Task: Find connections with filter location Arari with filter topic #culturewith filter profile language French with filter current company Cornerstone OnDemand with filter school Arena Animation with filter industry Musicians with filter service category Event Photography with filter keywords title Copywriter
Action: Mouse moved to (481, 94)
Screenshot: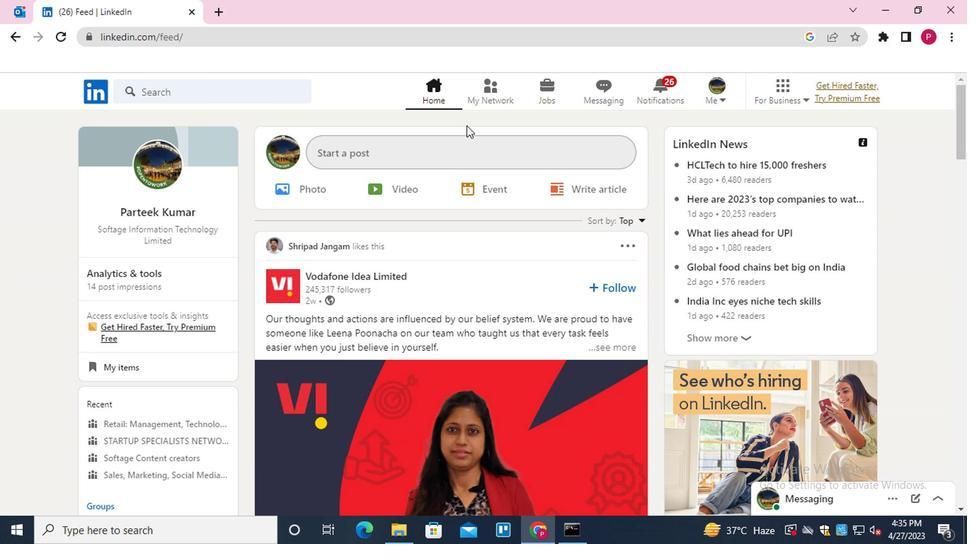 
Action: Mouse pressed left at (481, 94)
Screenshot: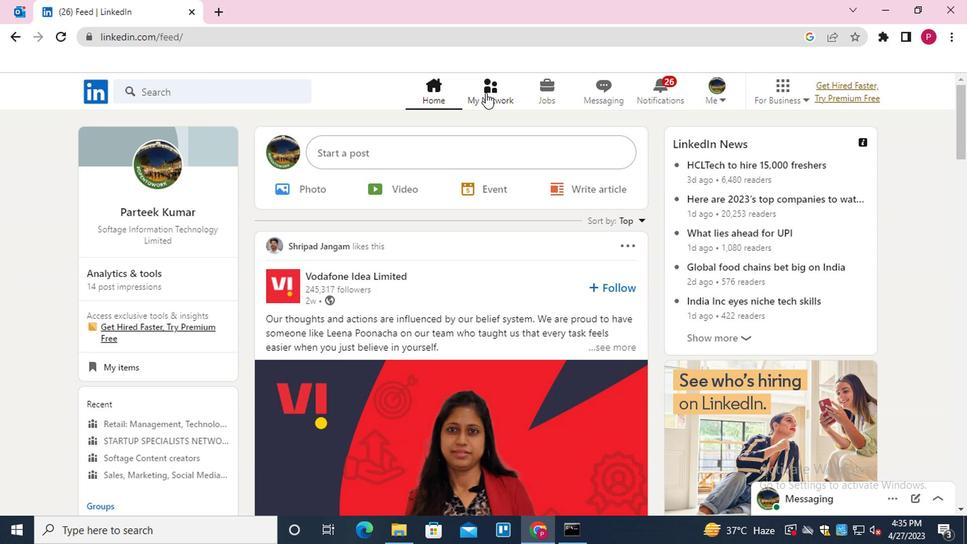
Action: Mouse moved to (207, 165)
Screenshot: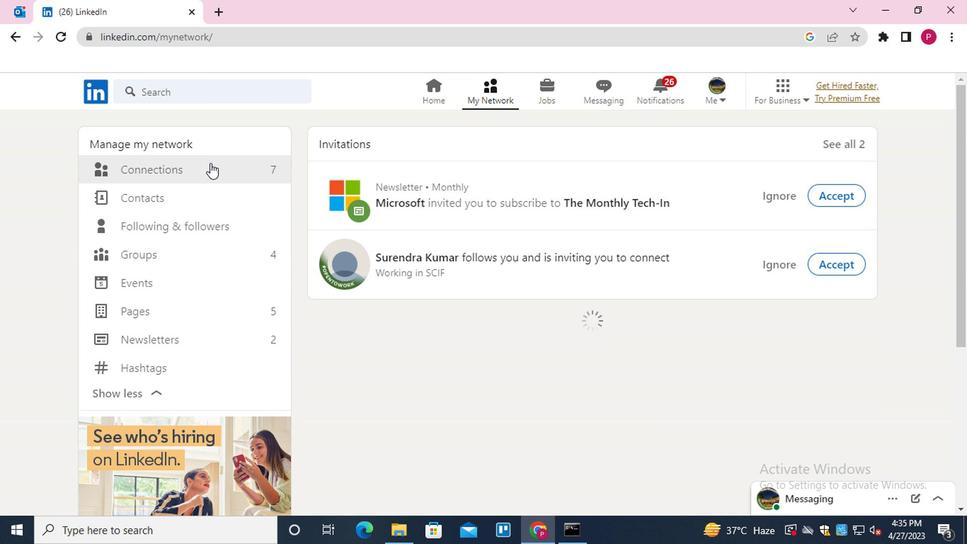 
Action: Mouse pressed left at (207, 165)
Screenshot: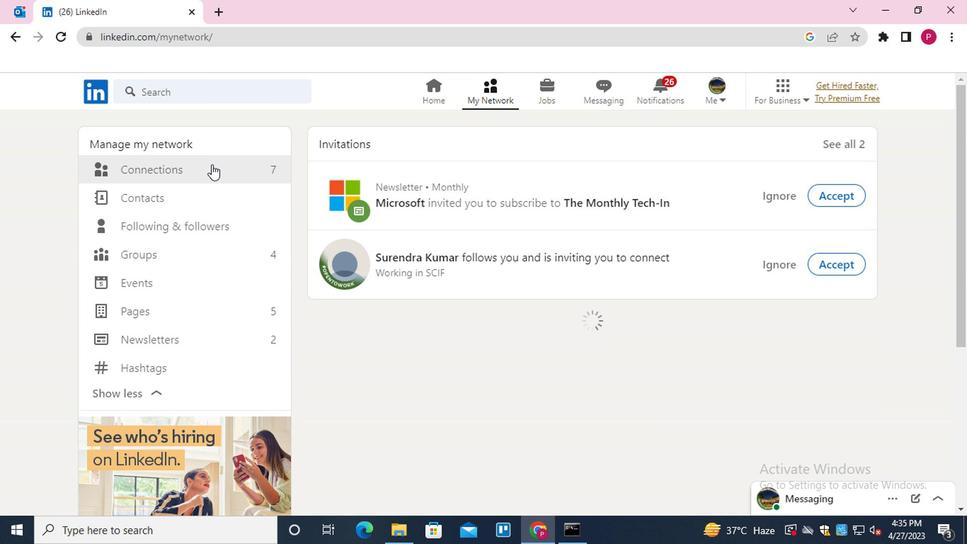 
Action: Mouse moved to (569, 177)
Screenshot: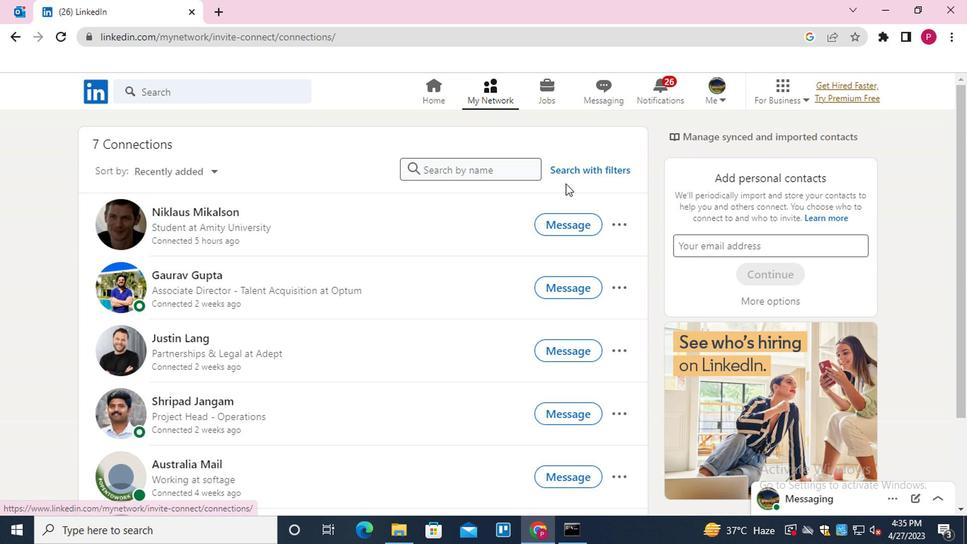 
Action: Mouse pressed left at (569, 177)
Screenshot: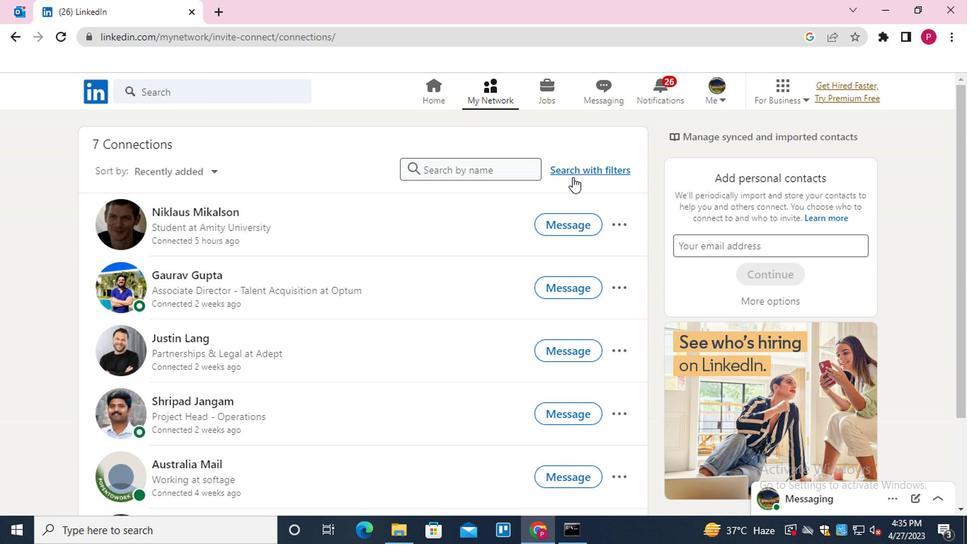 
Action: Mouse moved to (518, 134)
Screenshot: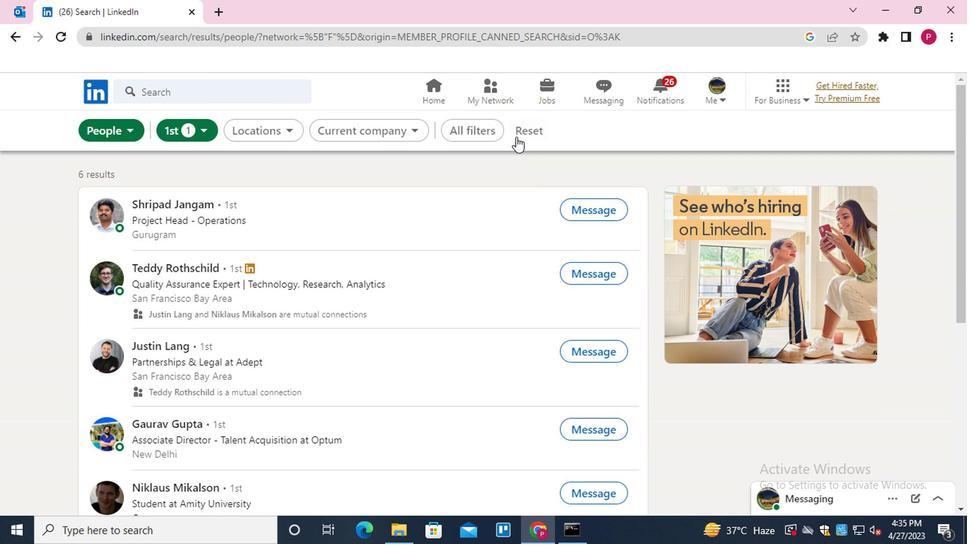 
Action: Mouse pressed left at (518, 134)
Screenshot: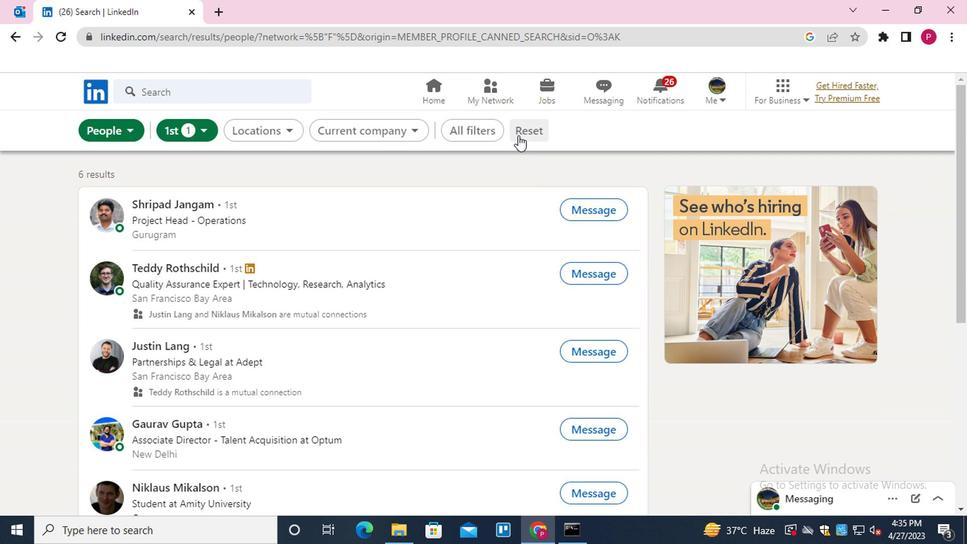 
Action: Mouse moved to (514, 137)
Screenshot: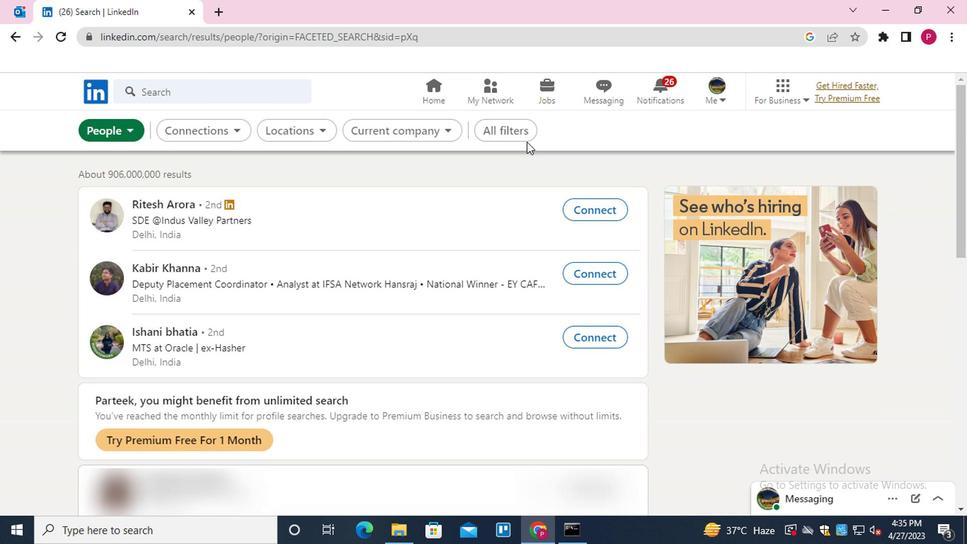 
Action: Mouse pressed left at (514, 137)
Screenshot: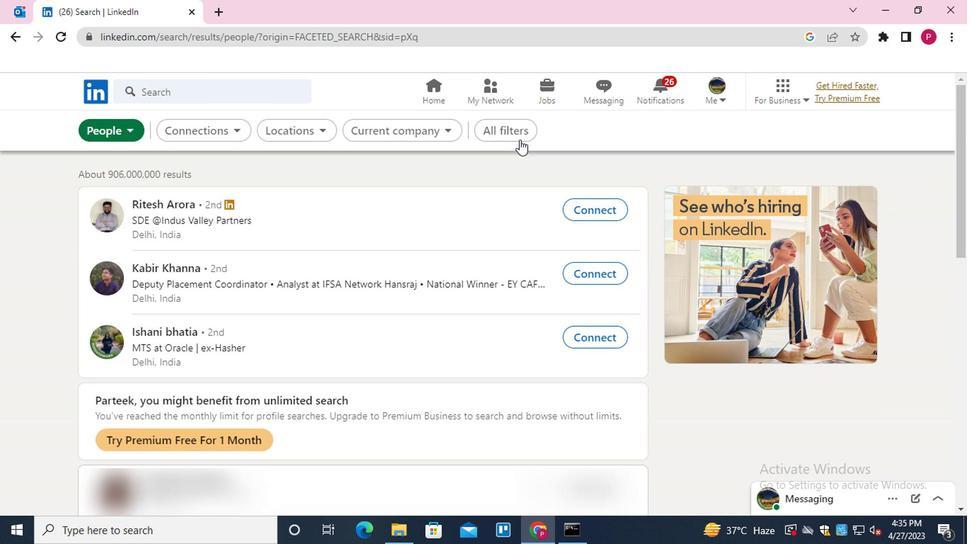 
Action: Mouse moved to (799, 296)
Screenshot: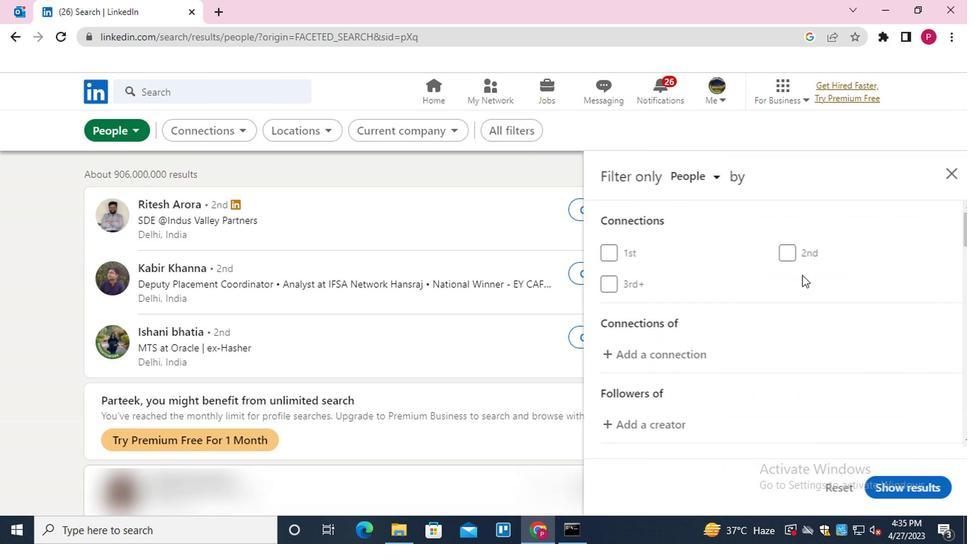 
Action: Mouse scrolled (799, 295) with delta (0, -1)
Screenshot: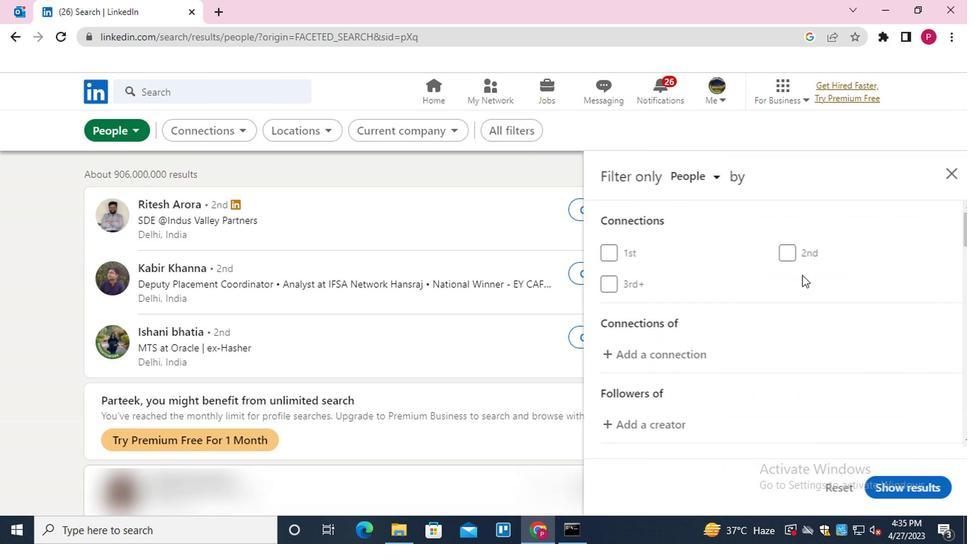 
Action: Mouse moved to (799, 296)
Screenshot: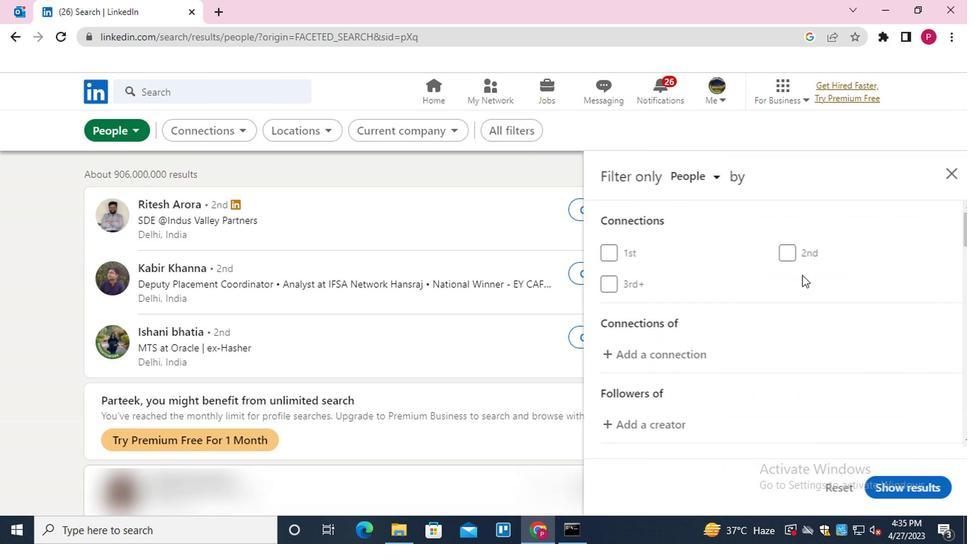 
Action: Mouse scrolled (799, 296) with delta (0, 0)
Screenshot: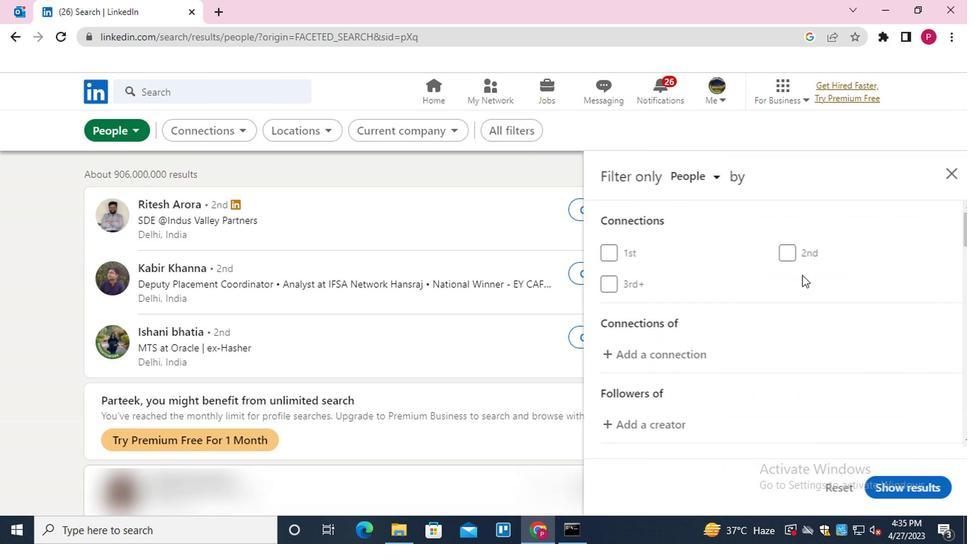 
Action: Mouse moved to (799, 297)
Screenshot: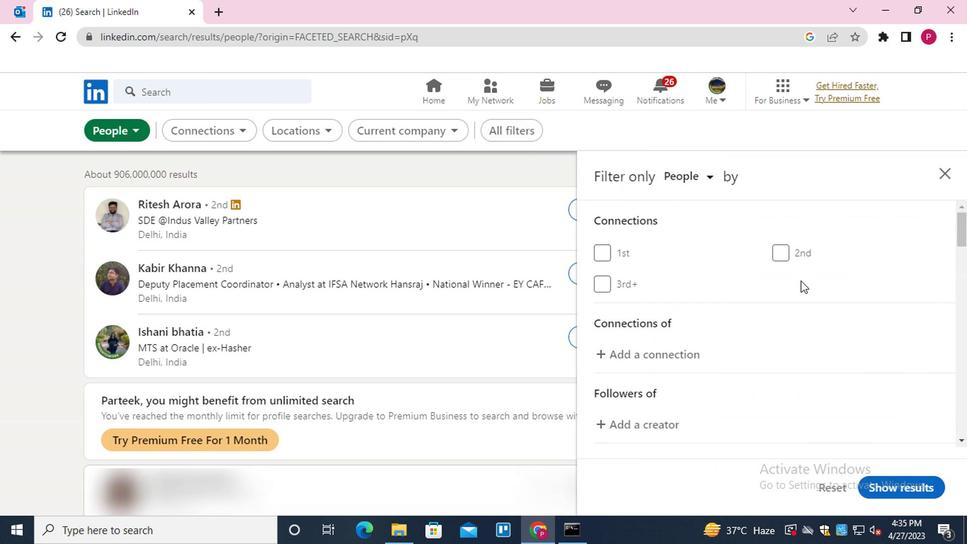 
Action: Mouse scrolled (799, 296) with delta (0, 0)
Screenshot: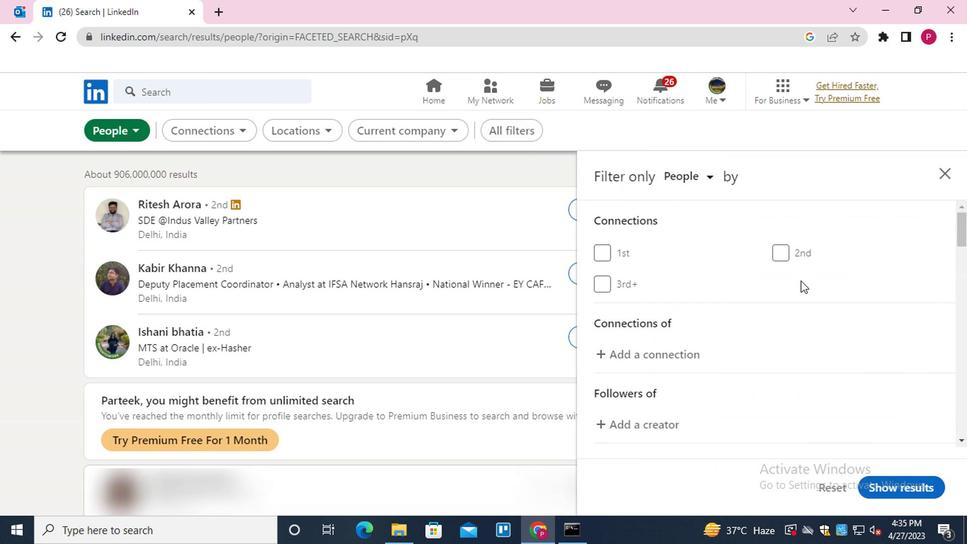 
Action: Mouse moved to (837, 335)
Screenshot: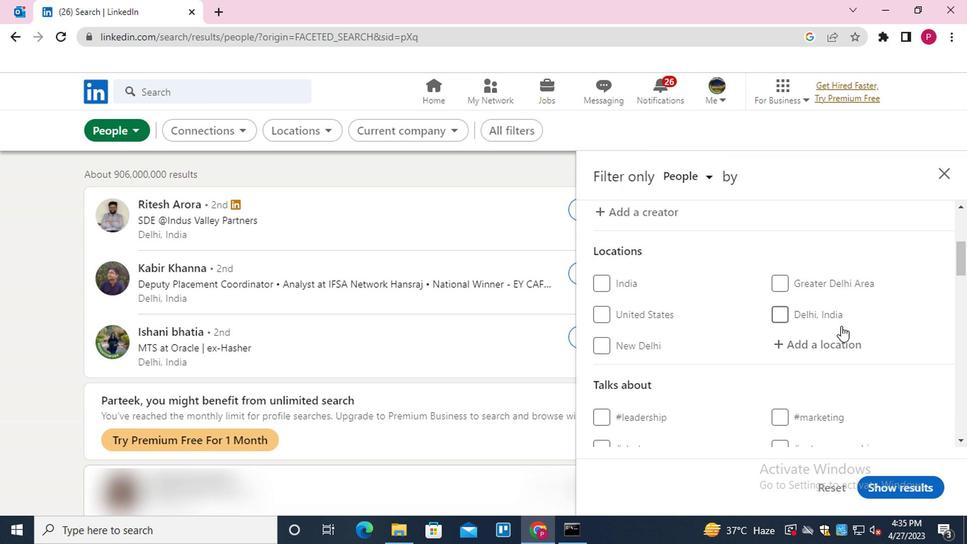 
Action: Mouse pressed left at (837, 335)
Screenshot: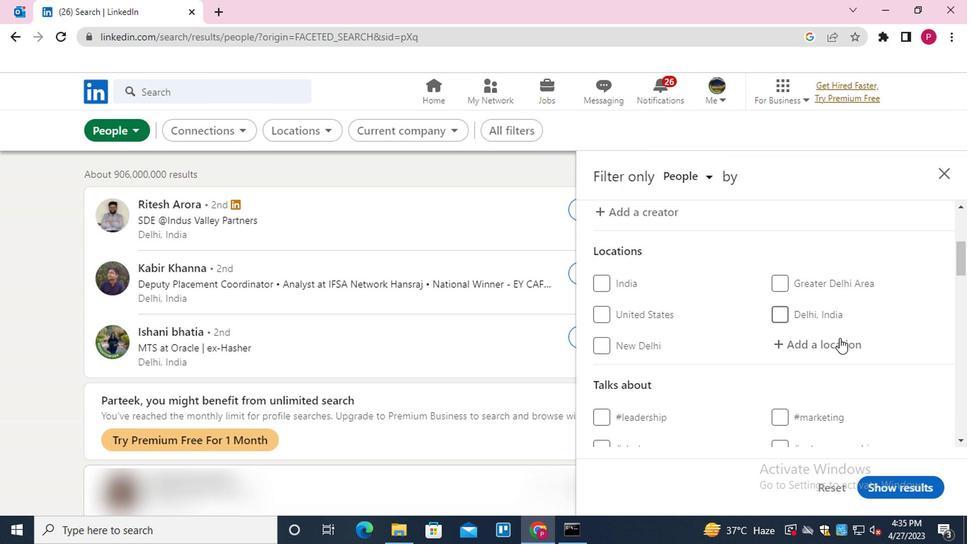
Action: Key pressed <Key.shift>ARARI<Key.down><Key.enter>
Screenshot: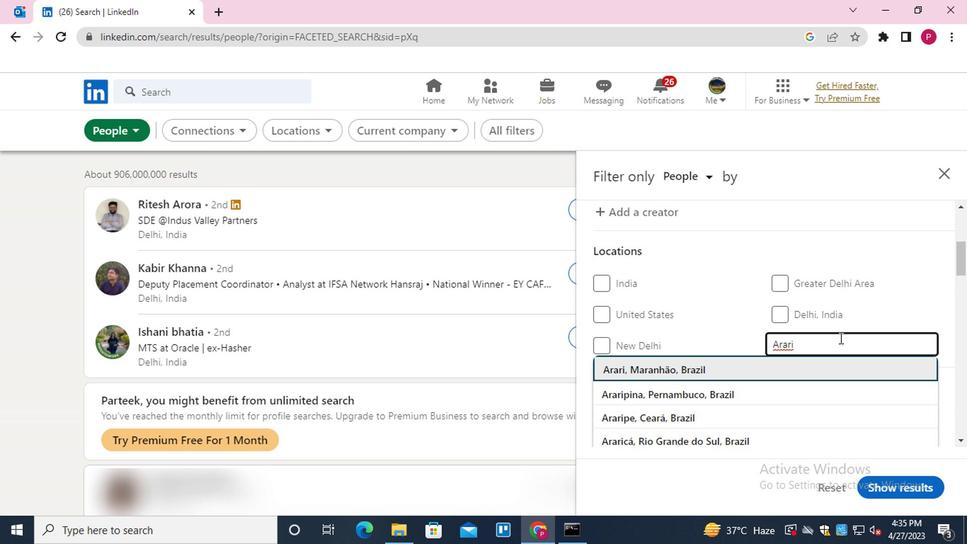 
Action: Mouse moved to (800, 346)
Screenshot: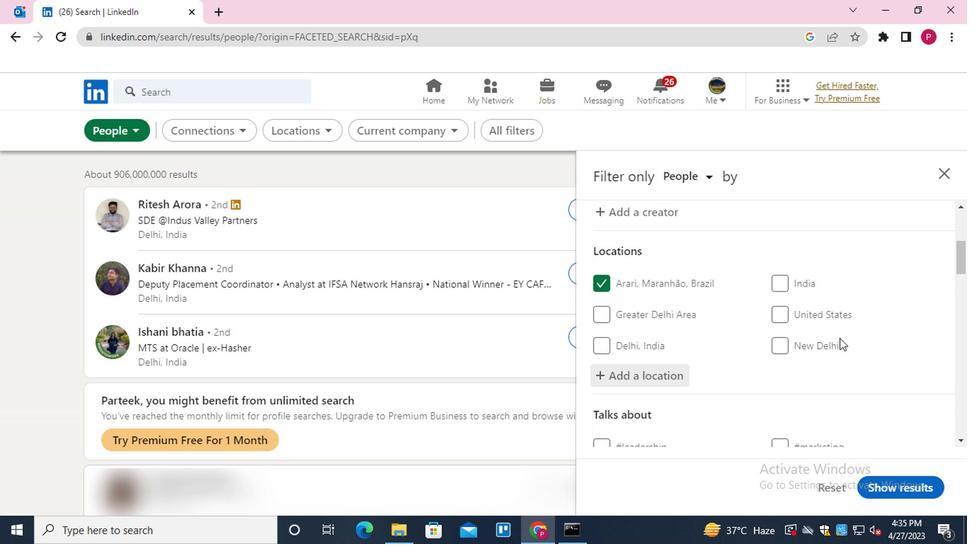 
Action: Mouse scrolled (800, 345) with delta (0, 0)
Screenshot: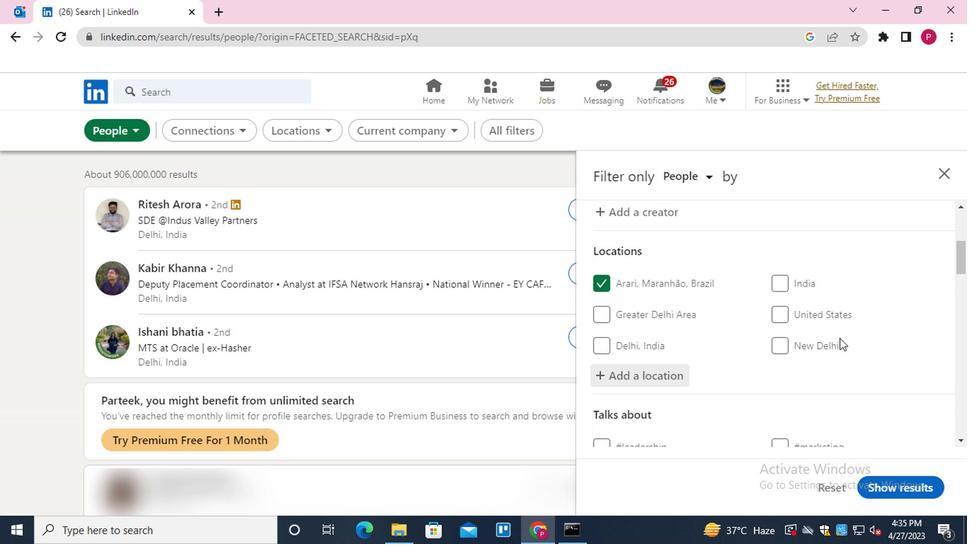 
Action: Mouse moved to (784, 349)
Screenshot: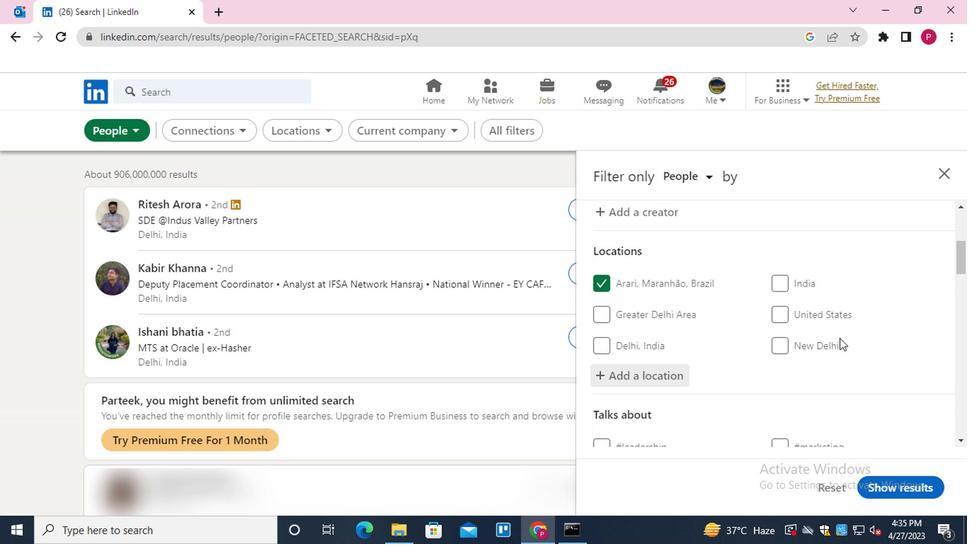 
Action: Mouse scrolled (784, 348) with delta (0, -1)
Screenshot: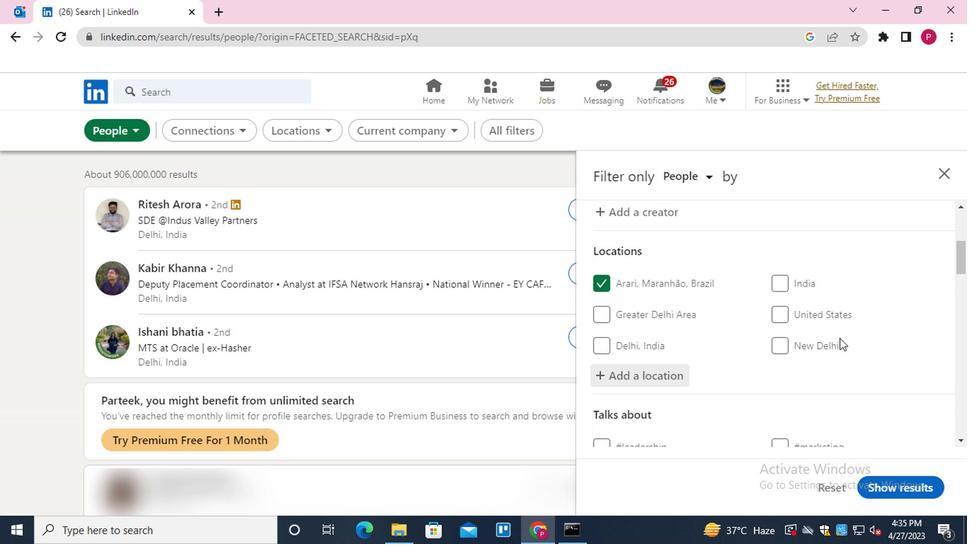 
Action: Mouse moved to (800, 352)
Screenshot: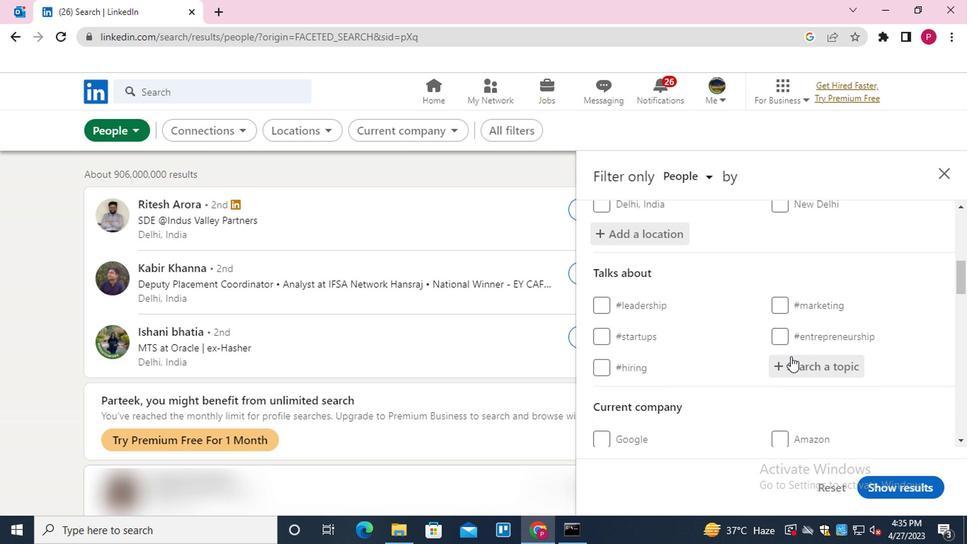 
Action: Mouse pressed left at (800, 352)
Screenshot: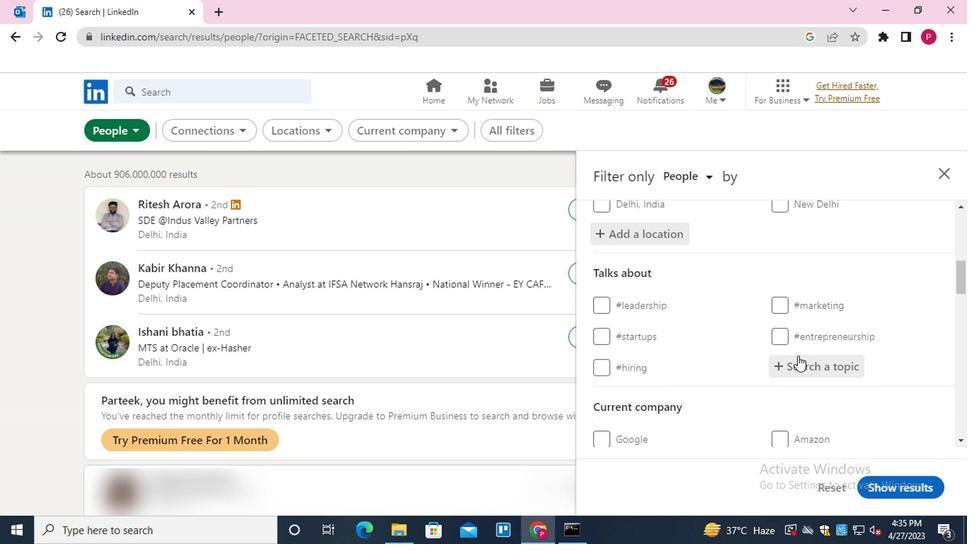 
Action: Mouse moved to (800, 352)
Screenshot: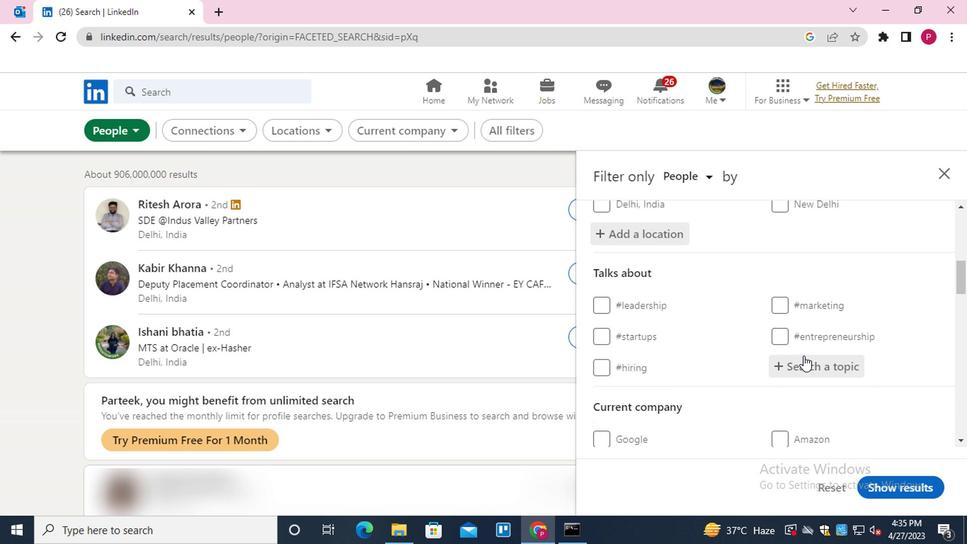 
Action: Key pressed CULTURE<Key.down><Key.enter>
Screenshot: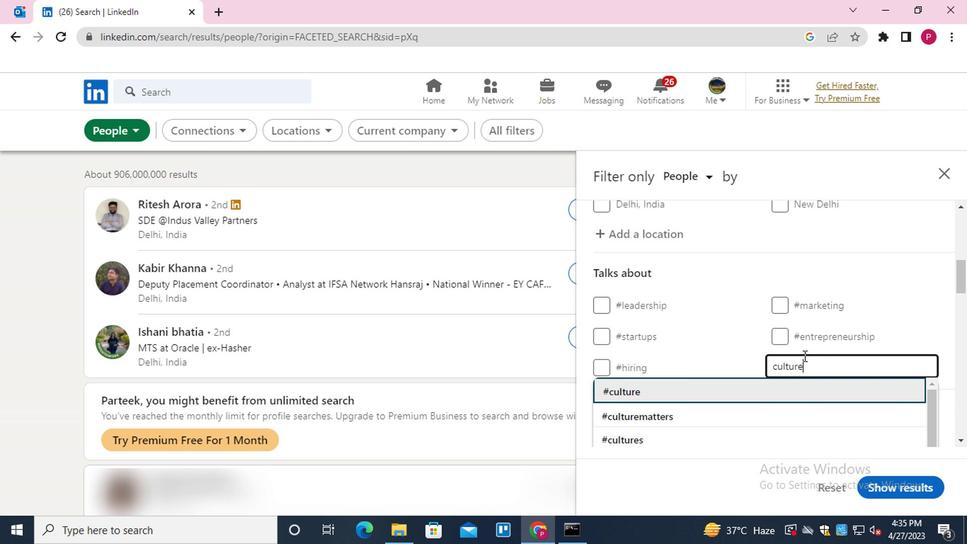 
Action: Mouse moved to (807, 307)
Screenshot: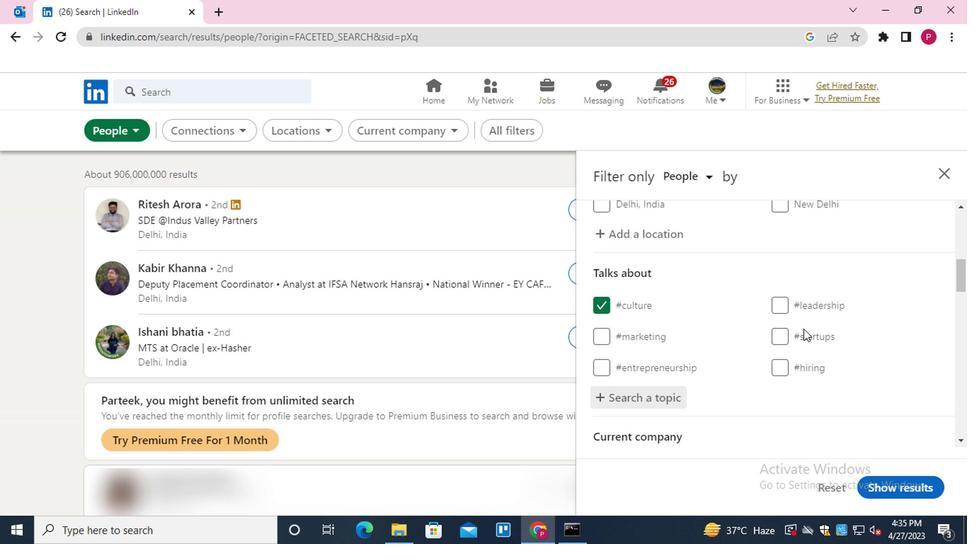 
Action: Mouse scrolled (807, 307) with delta (0, 0)
Screenshot: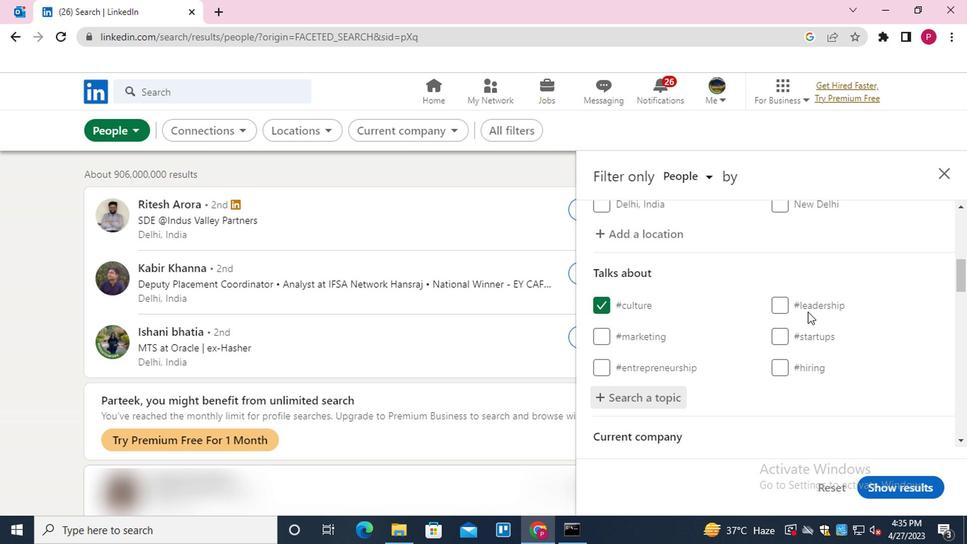 
Action: Mouse scrolled (807, 307) with delta (0, 0)
Screenshot: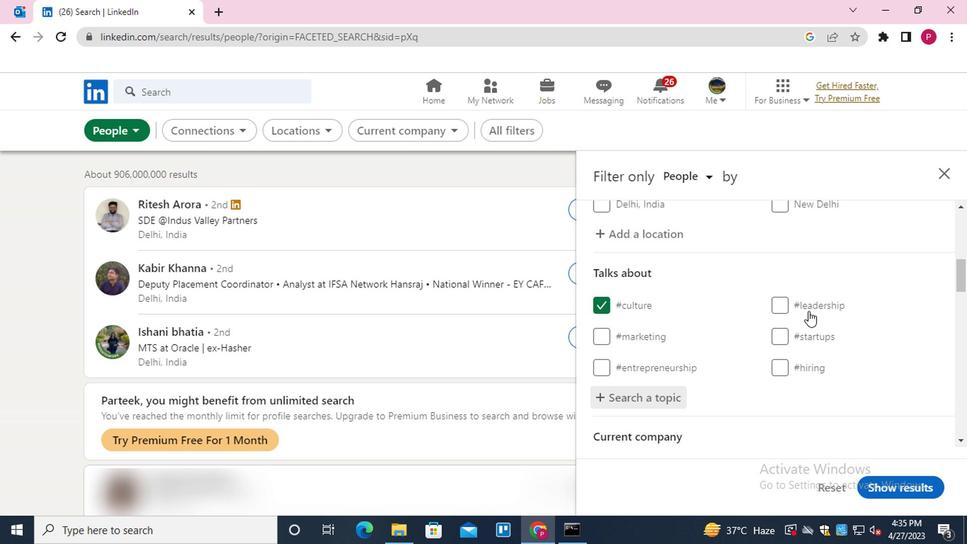 
Action: Mouse scrolled (807, 307) with delta (0, 0)
Screenshot: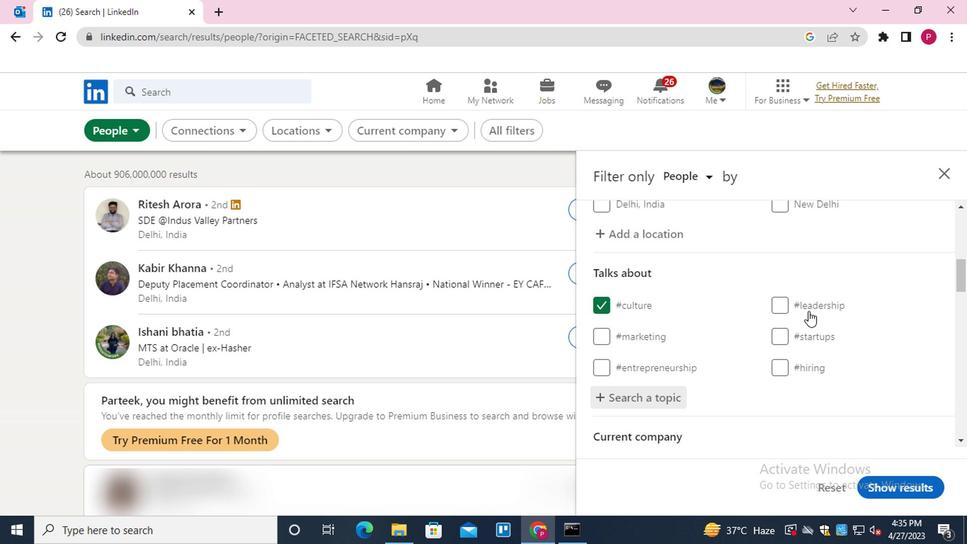 
Action: Mouse scrolled (807, 307) with delta (0, 0)
Screenshot: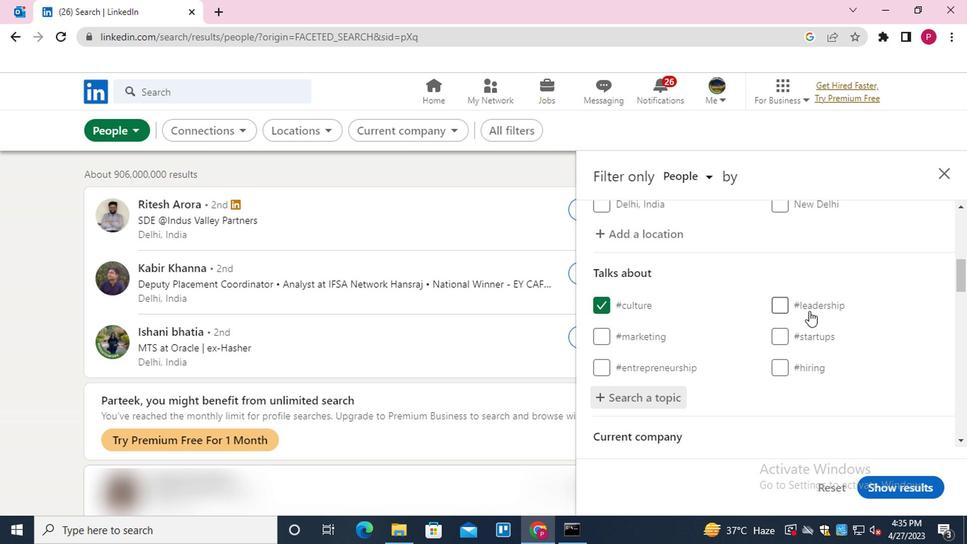 
Action: Mouse moved to (673, 337)
Screenshot: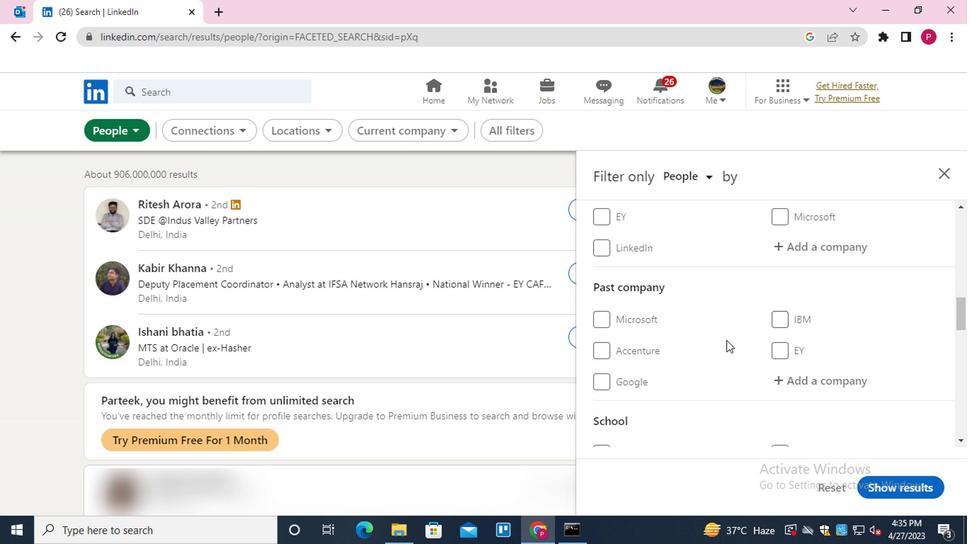 
Action: Mouse scrolled (673, 336) with delta (0, 0)
Screenshot: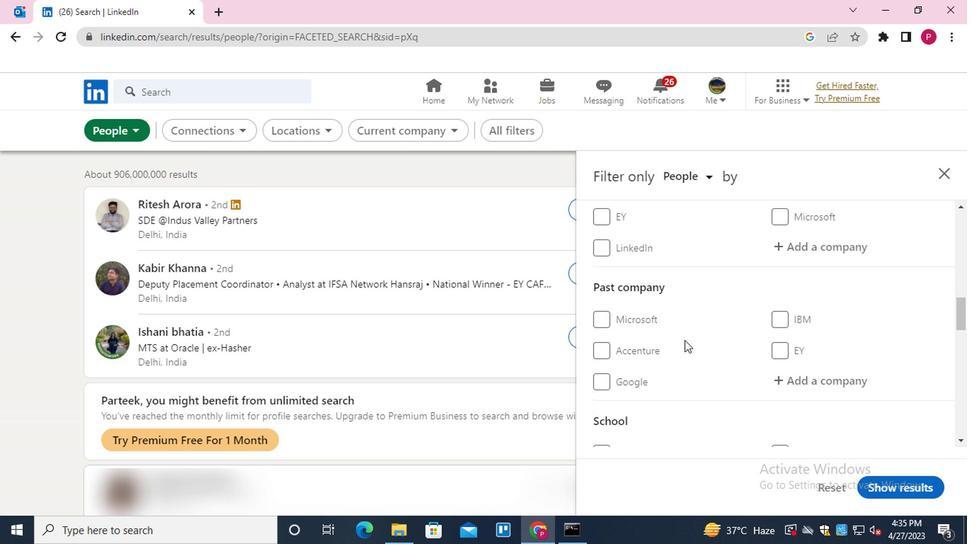 
Action: Mouse moved to (673, 337)
Screenshot: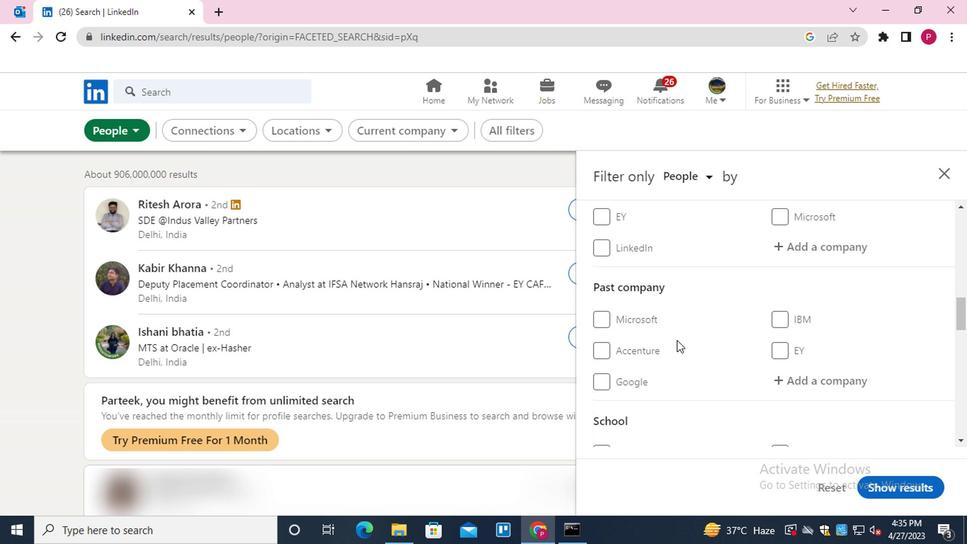 
Action: Mouse scrolled (673, 337) with delta (0, 0)
Screenshot: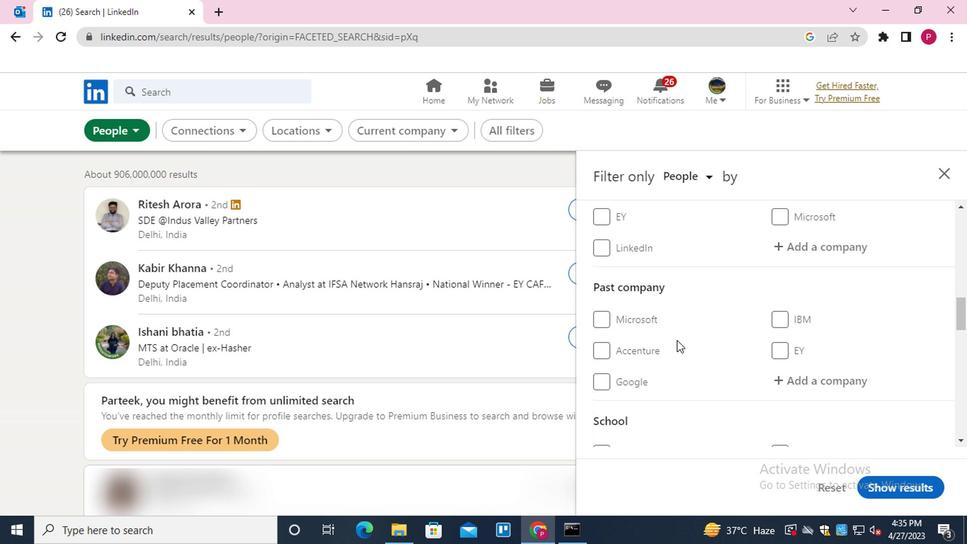 
Action: Mouse moved to (673, 338)
Screenshot: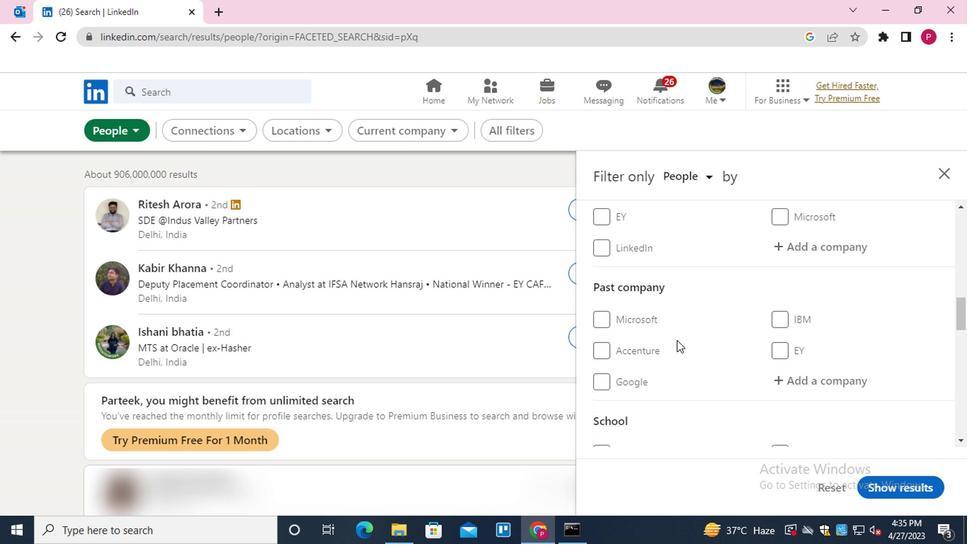 
Action: Mouse scrolled (673, 337) with delta (0, -1)
Screenshot: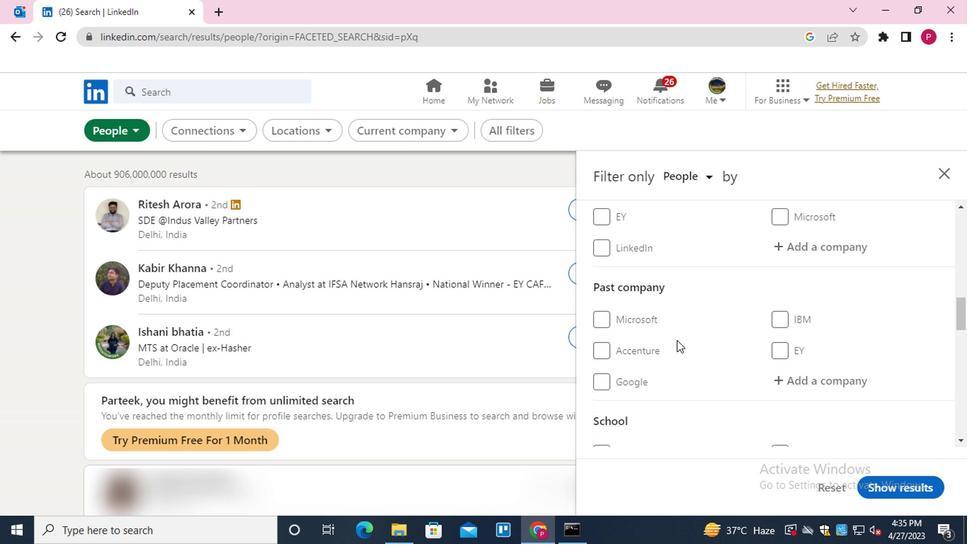 
Action: Mouse moved to (673, 339)
Screenshot: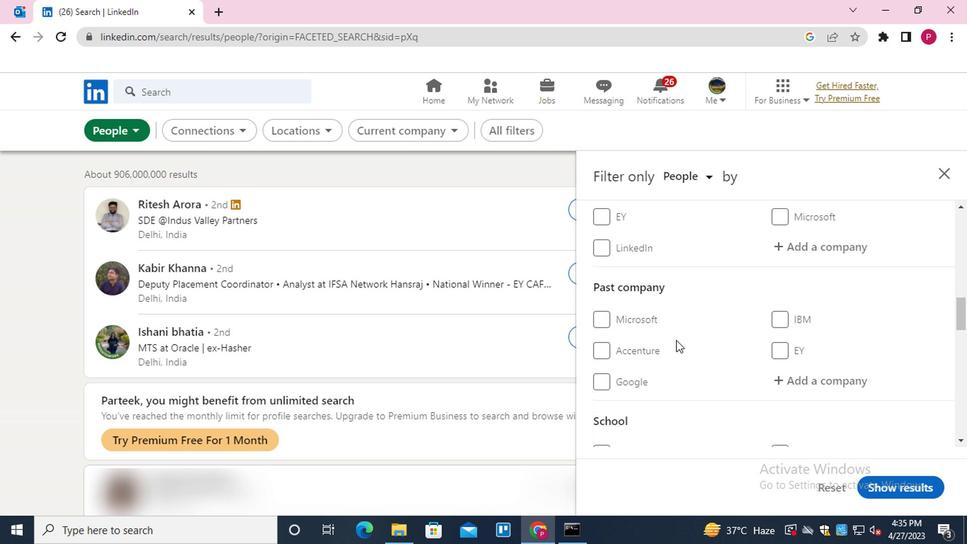 
Action: Mouse scrolled (673, 339) with delta (0, 0)
Screenshot: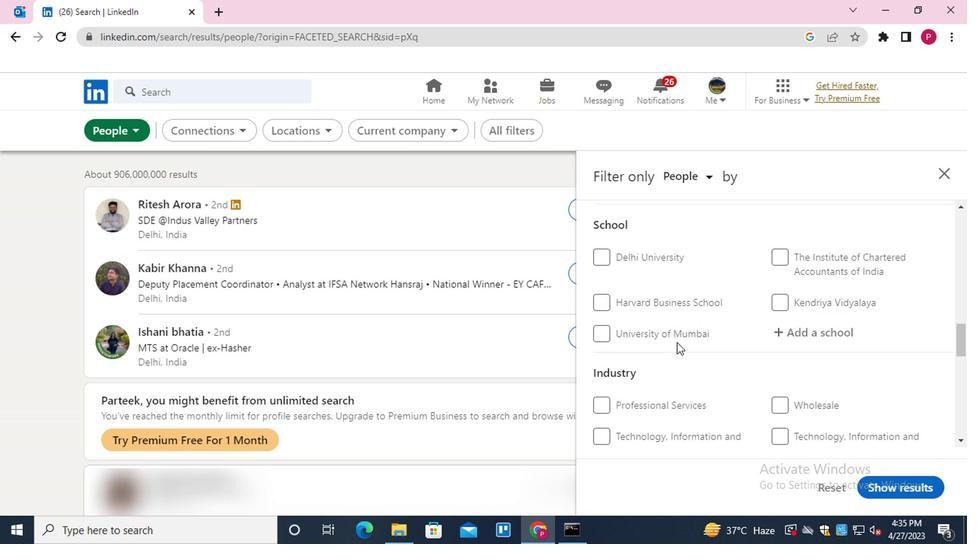 
Action: Mouse moved to (674, 339)
Screenshot: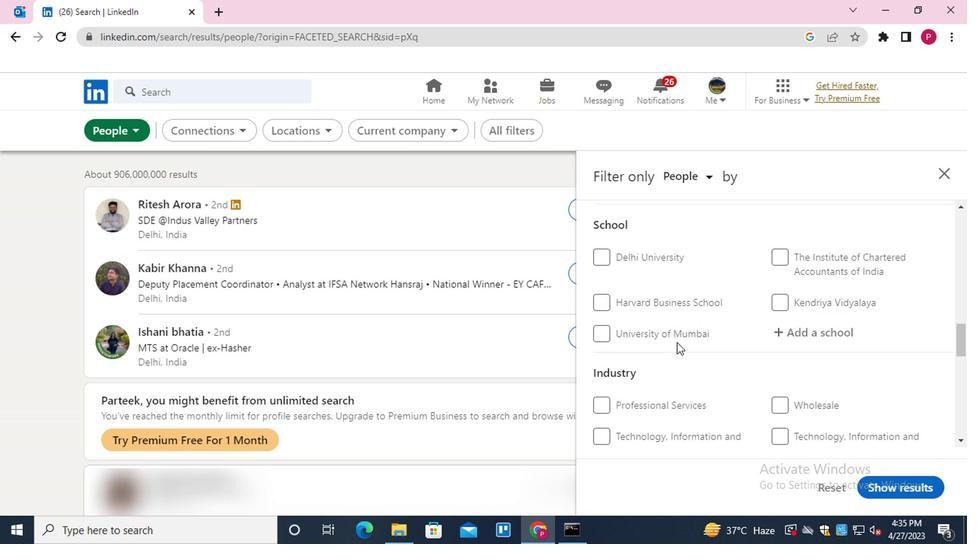 
Action: Mouse scrolled (674, 338) with delta (0, 0)
Screenshot: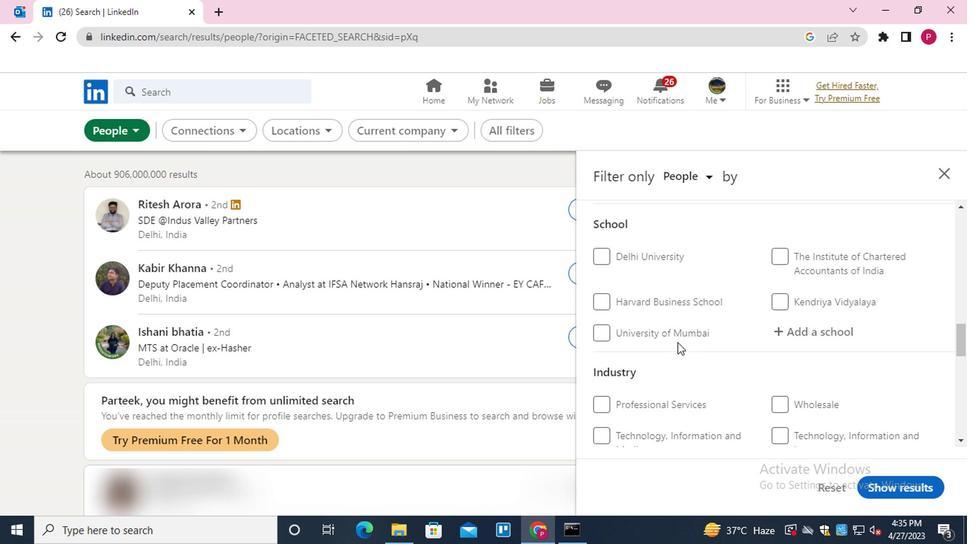 
Action: Mouse scrolled (674, 338) with delta (0, 0)
Screenshot: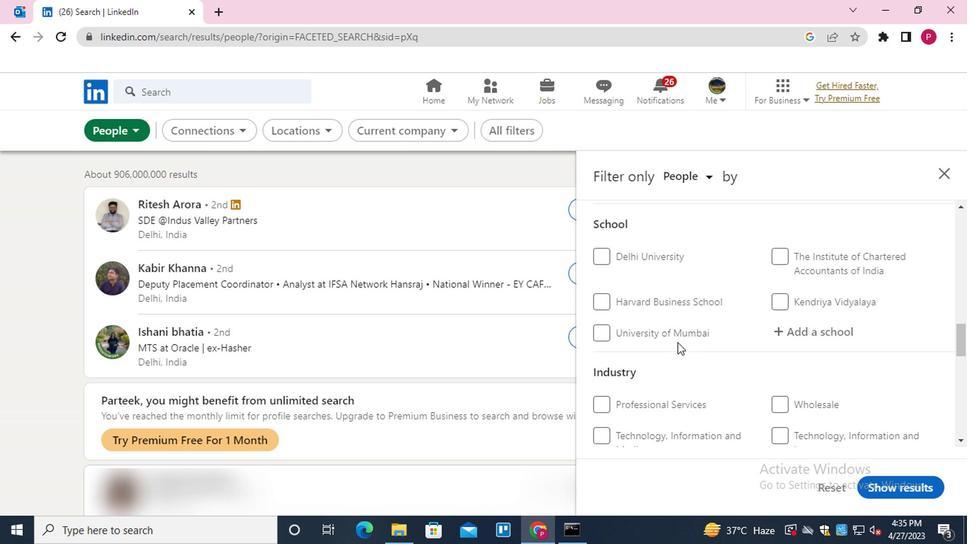 
Action: Mouse scrolled (674, 338) with delta (0, 0)
Screenshot: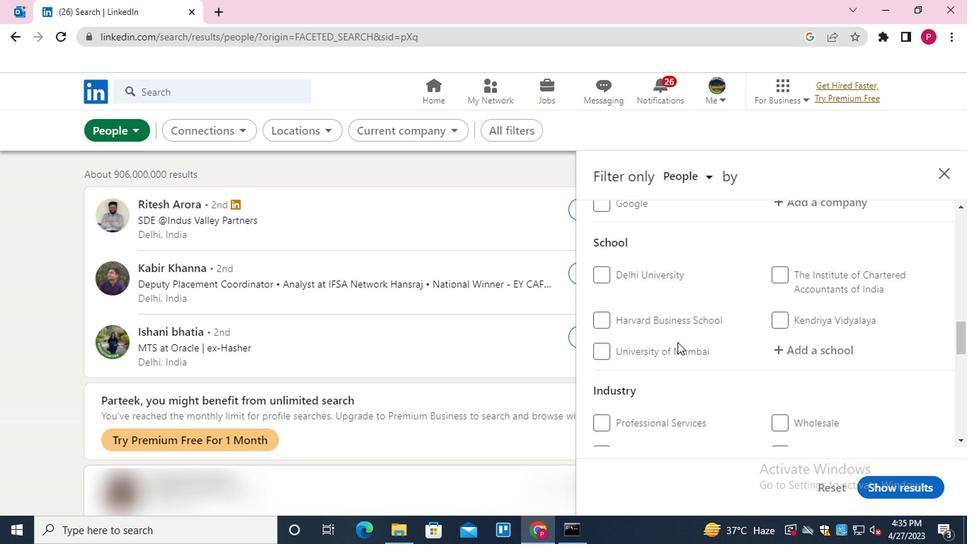
Action: Mouse moved to (648, 341)
Screenshot: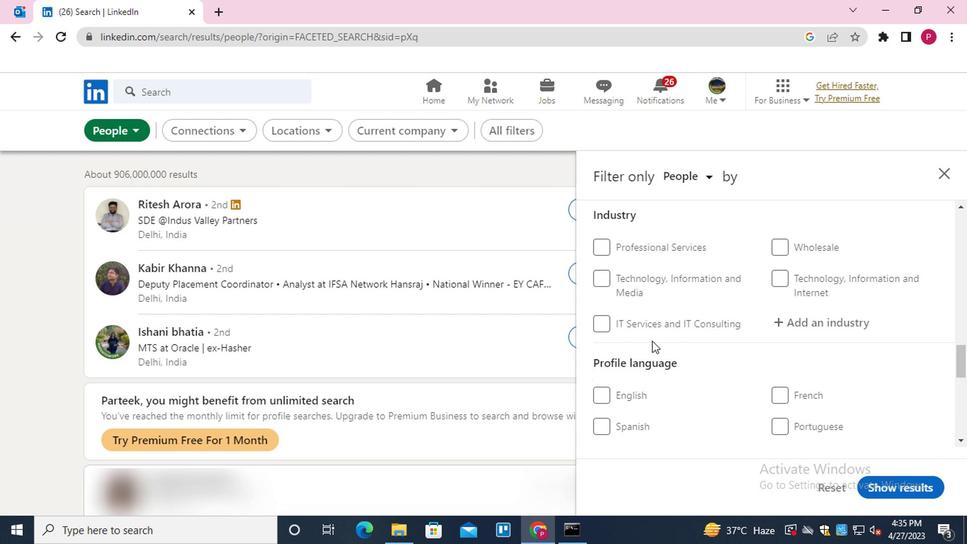 
Action: Mouse scrolled (648, 340) with delta (0, 0)
Screenshot: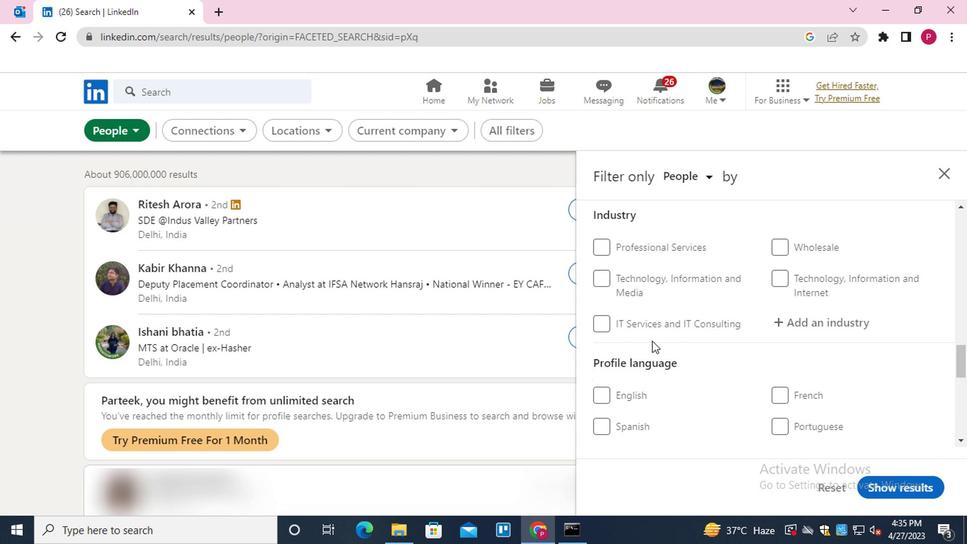 
Action: Mouse scrolled (648, 340) with delta (0, 0)
Screenshot: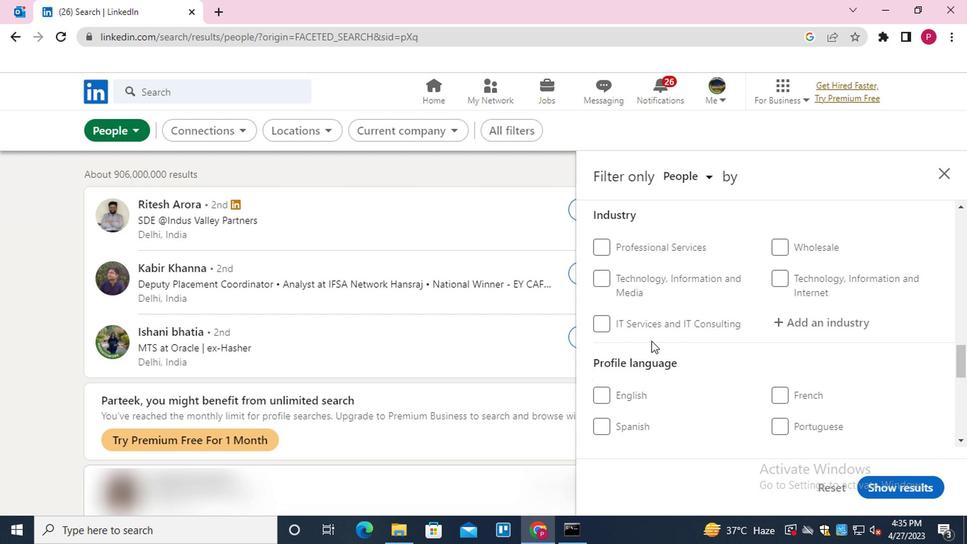 
Action: Mouse moved to (648, 342)
Screenshot: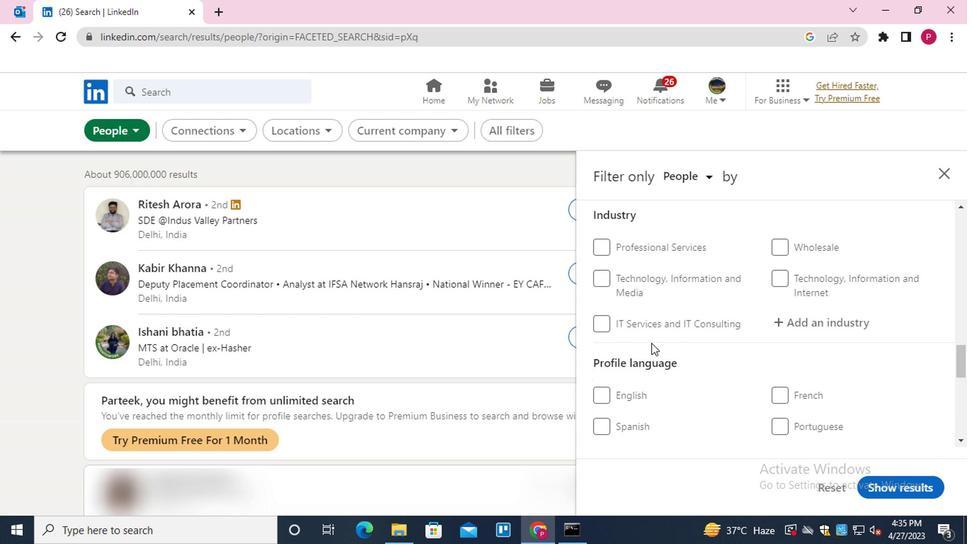 
Action: Mouse scrolled (648, 342) with delta (0, 0)
Screenshot: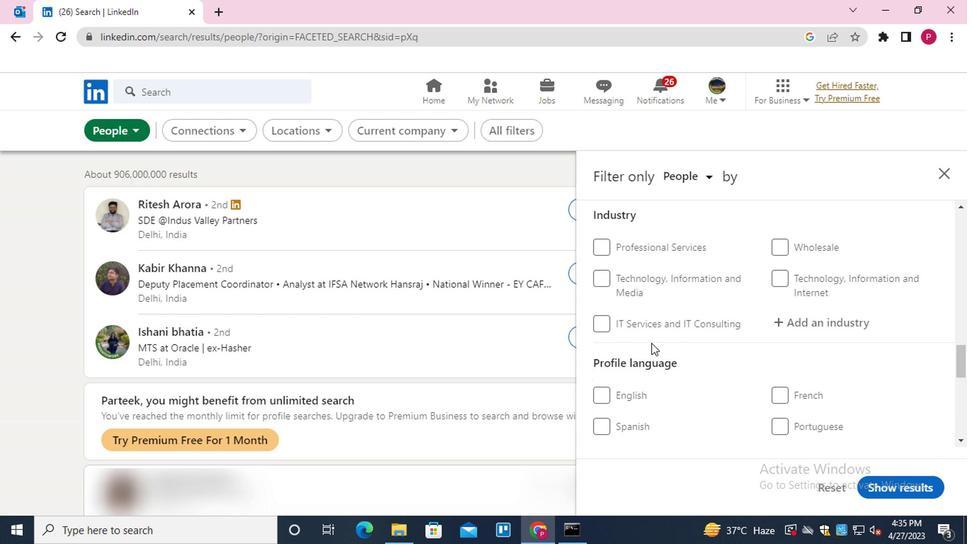 
Action: Mouse moved to (786, 214)
Screenshot: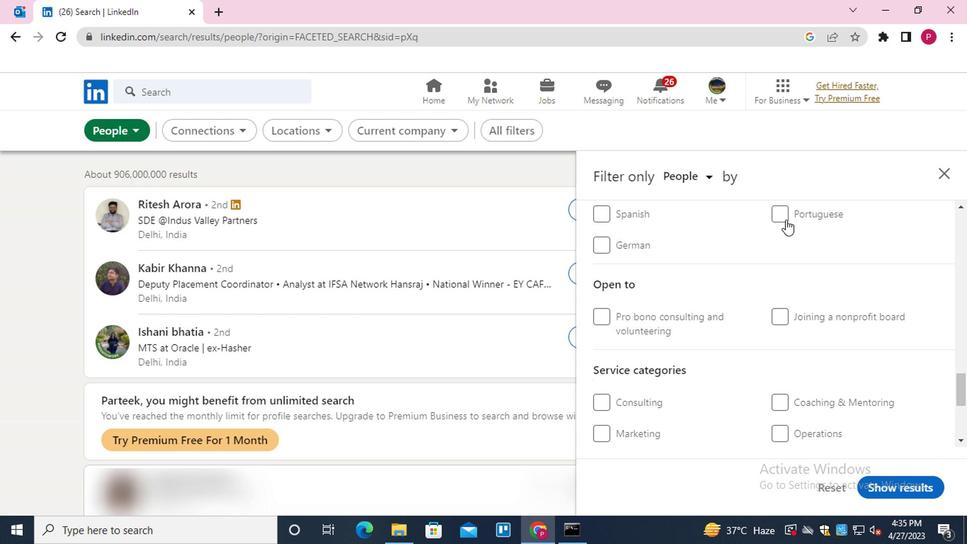 
Action: Mouse scrolled (786, 214) with delta (0, 0)
Screenshot: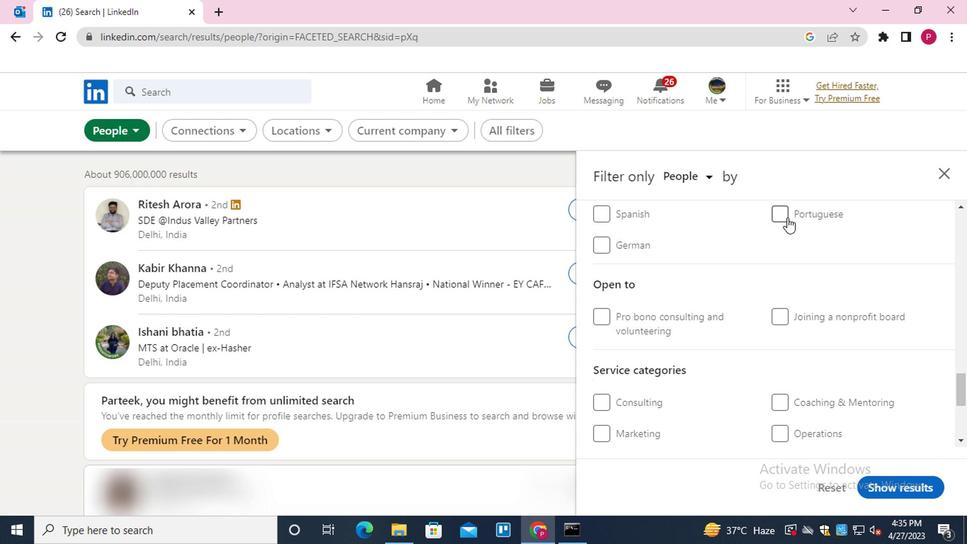 
Action: Mouse scrolled (786, 214) with delta (0, 0)
Screenshot: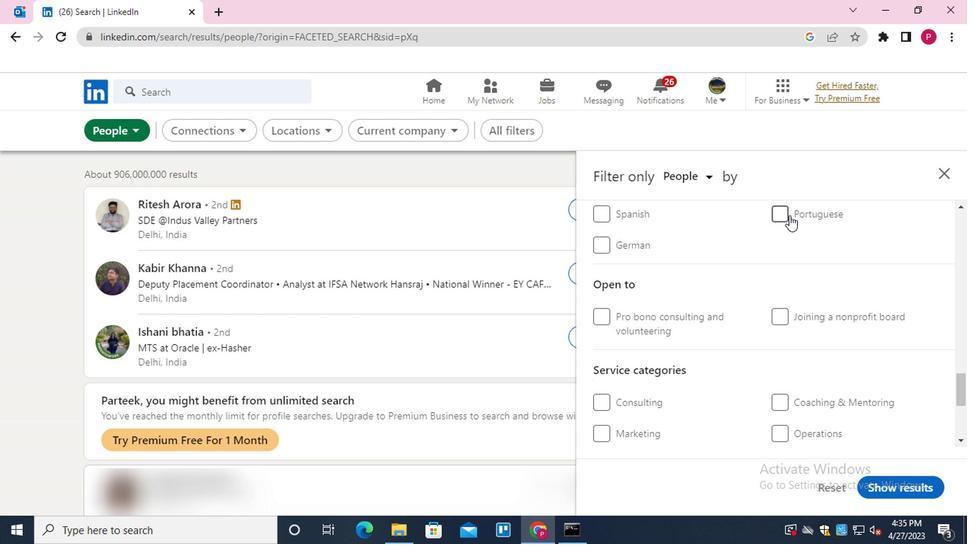 
Action: Mouse moved to (776, 323)
Screenshot: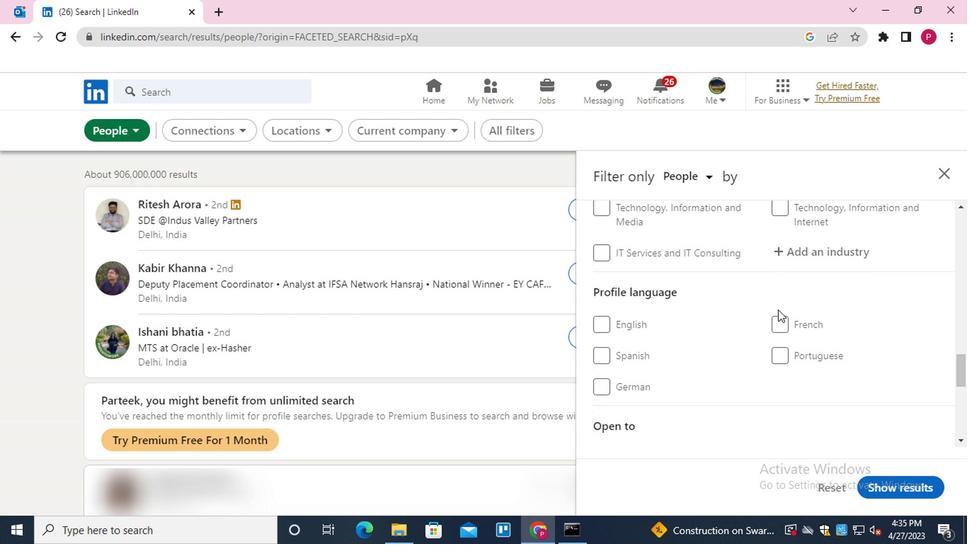 
Action: Mouse pressed left at (776, 323)
Screenshot: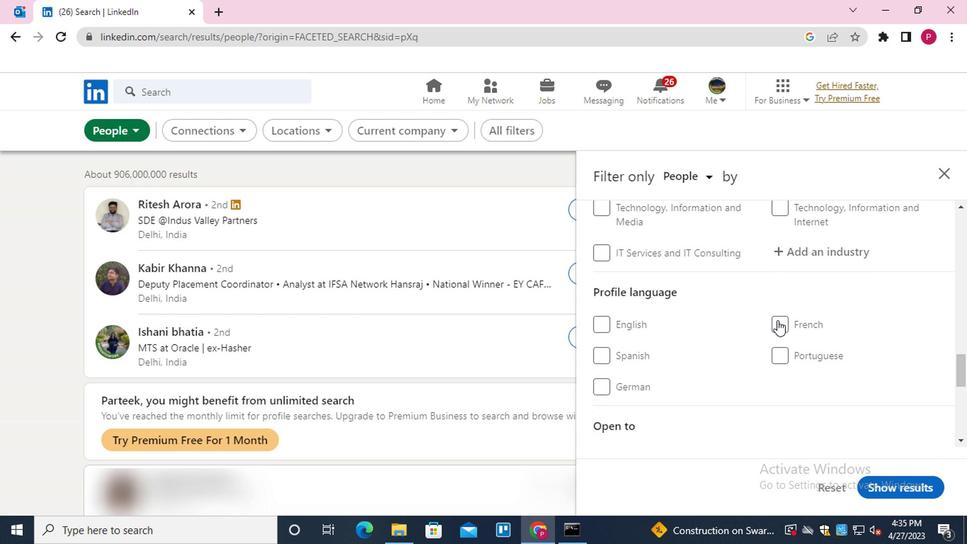 
Action: Mouse moved to (738, 300)
Screenshot: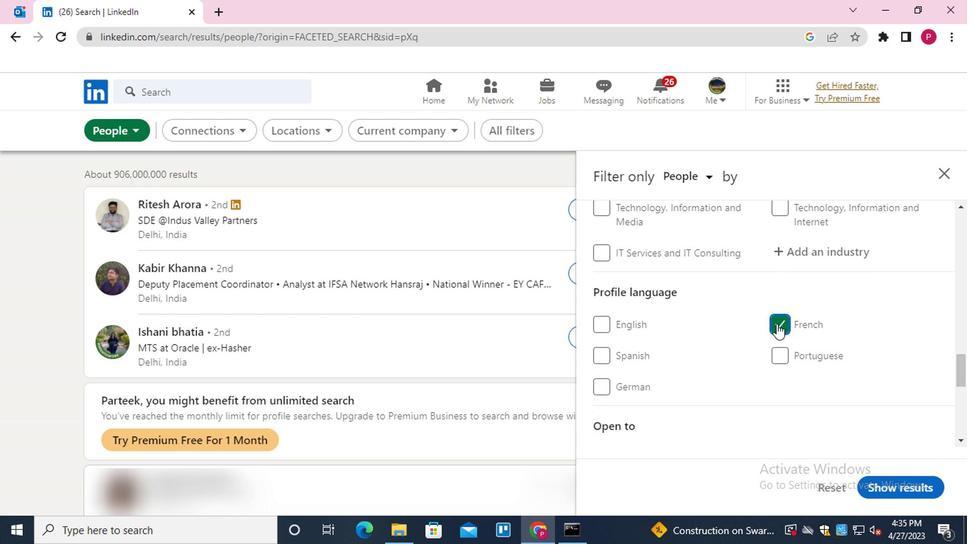
Action: Mouse scrolled (738, 300) with delta (0, 0)
Screenshot: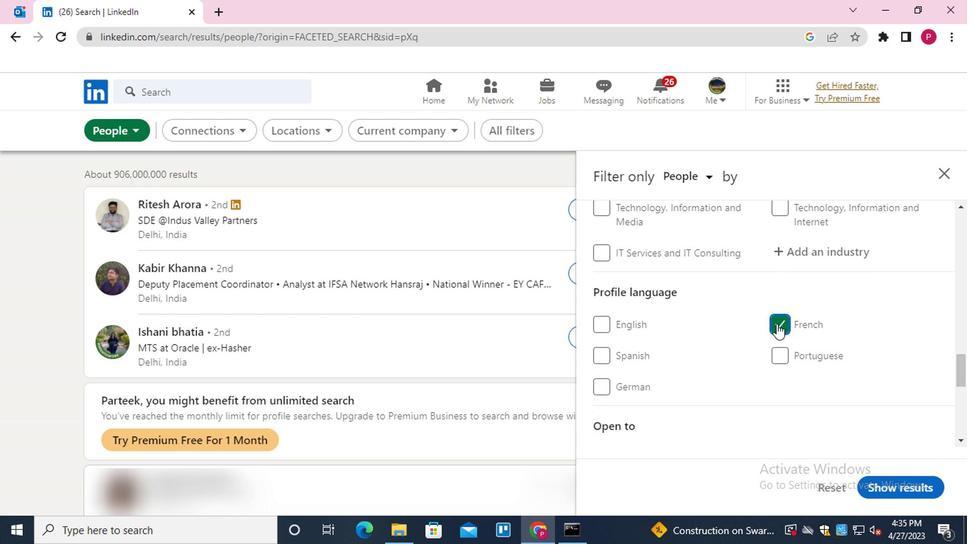 
Action: Mouse scrolled (738, 300) with delta (0, 0)
Screenshot: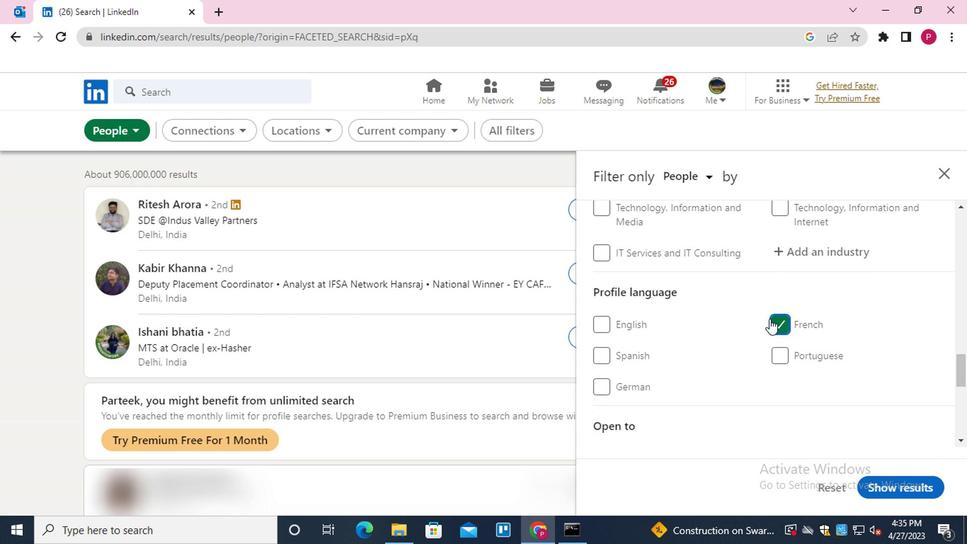 
Action: Mouse scrolled (738, 300) with delta (0, 0)
Screenshot: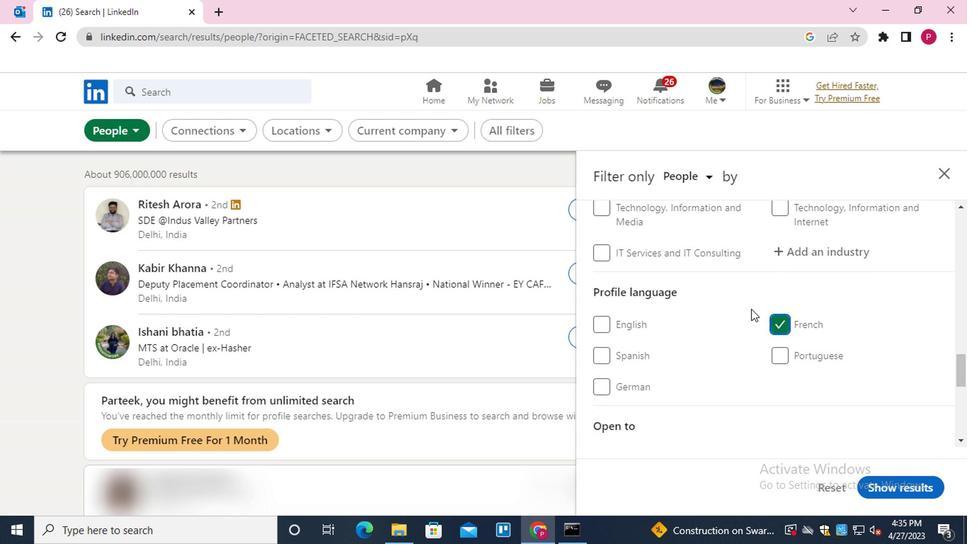 
Action: Mouse scrolled (738, 300) with delta (0, 0)
Screenshot: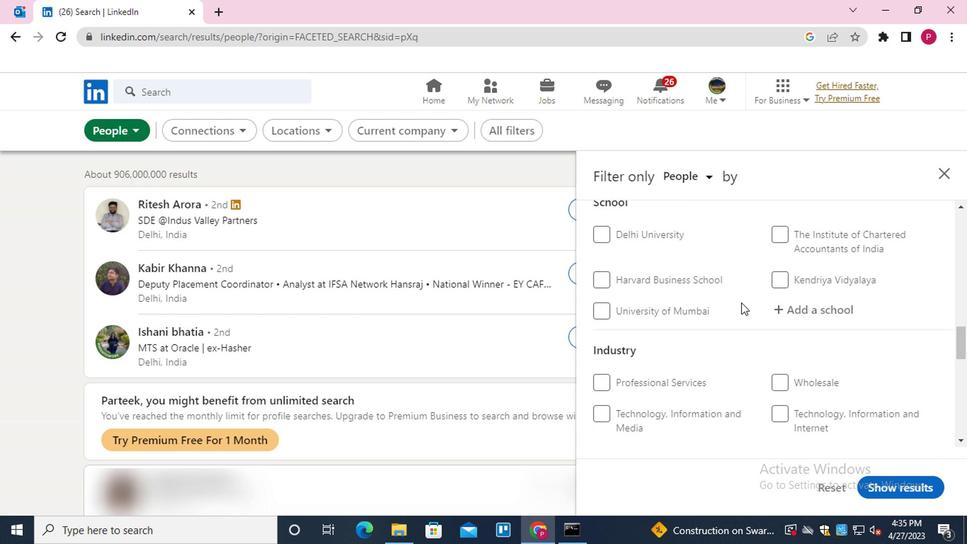 
Action: Mouse scrolled (738, 300) with delta (0, 0)
Screenshot: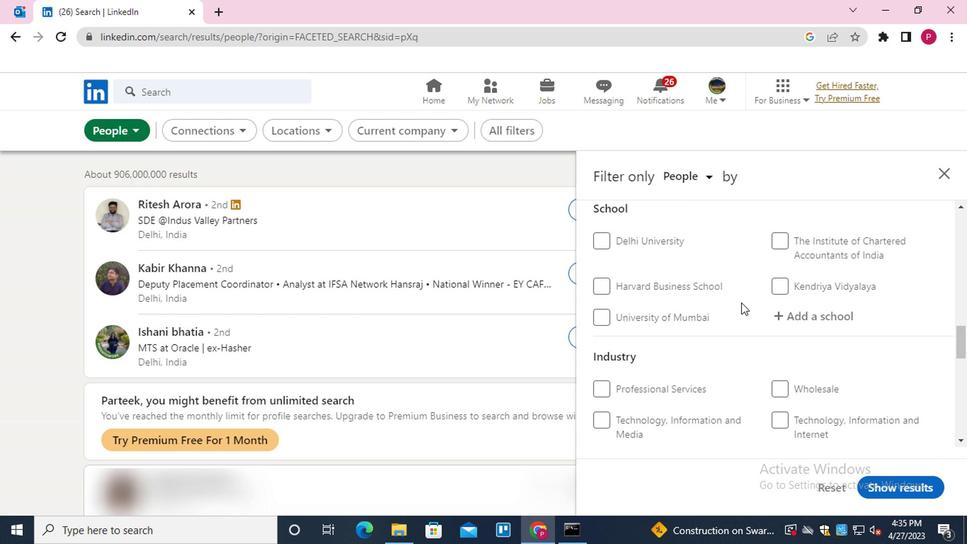 
Action: Mouse scrolled (738, 300) with delta (0, 0)
Screenshot: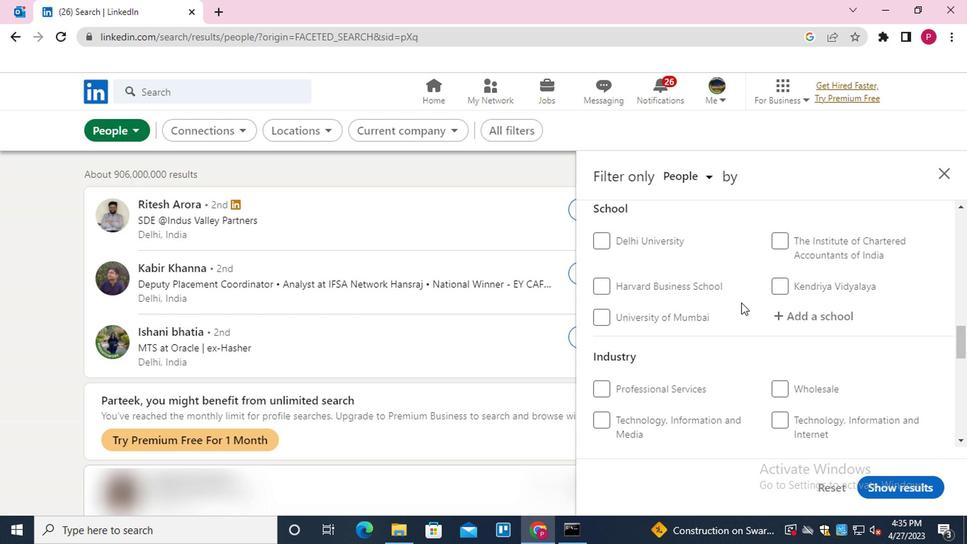 
Action: Mouse scrolled (738, 300) with delta (0, 0)
Screenshot: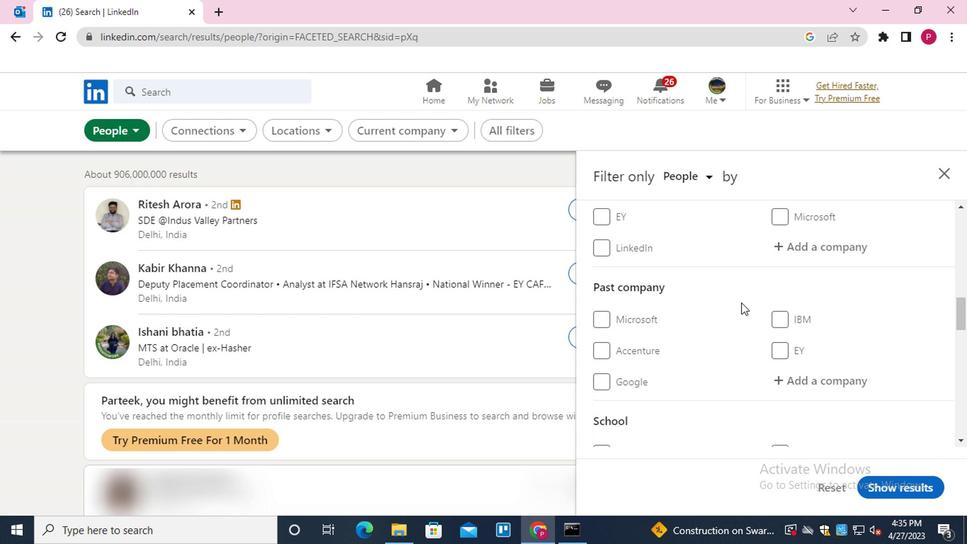
Action: Mouse moved to (816, 321)
Screenshot: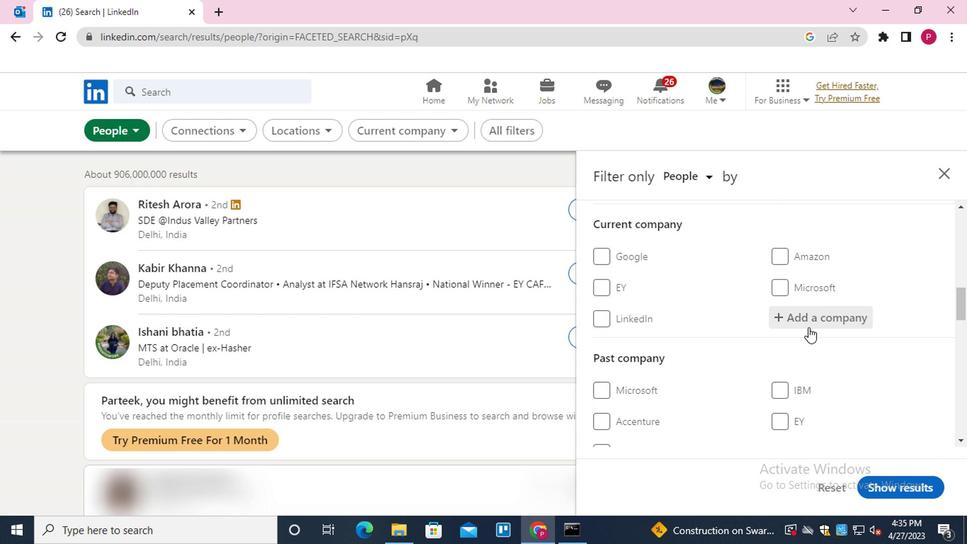 
Action: Mouse pressed left at (816, 321)
Screenshot: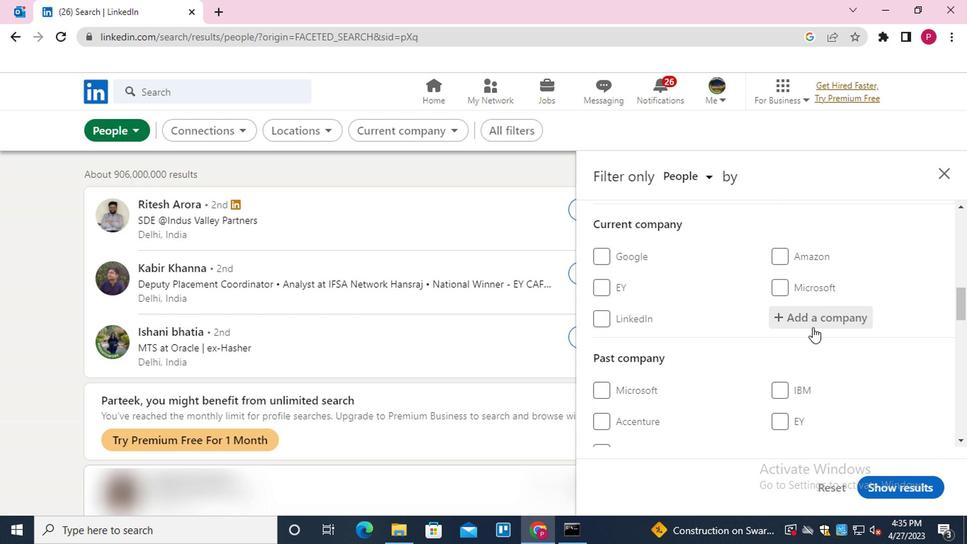 
Action: Key pressed <Key.shift><Key.shift><Key.shift>CORNERSTONE<Key.down><Key.enter>
Screenshot: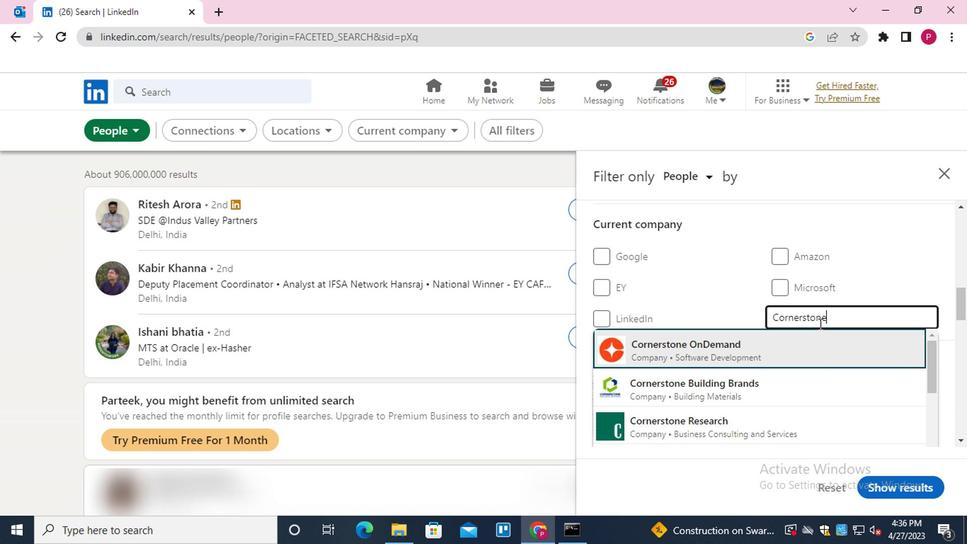 
Action: Mouse moved to (762, 366)
Screenshot: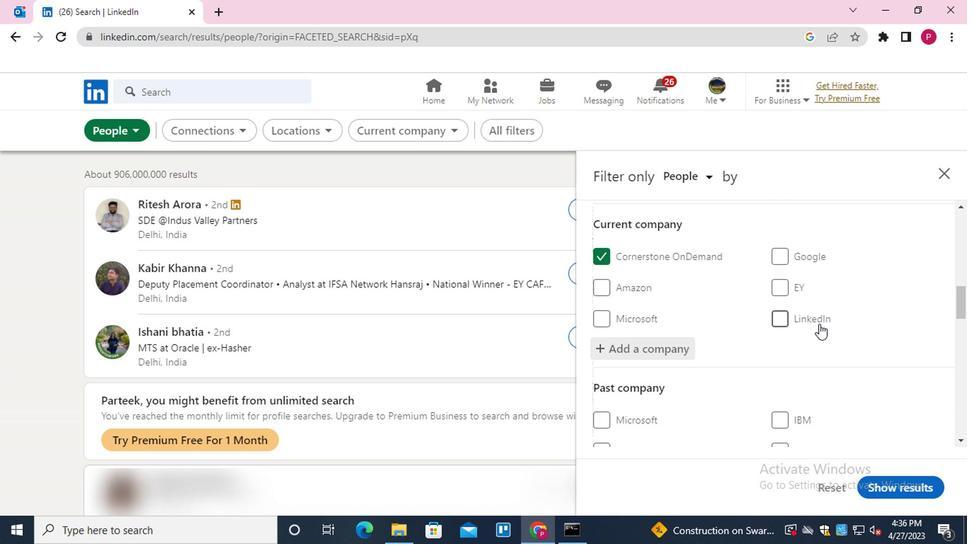 
Action: Mouse scrolled (762, 365) with delta (0, 0)
Screenshot: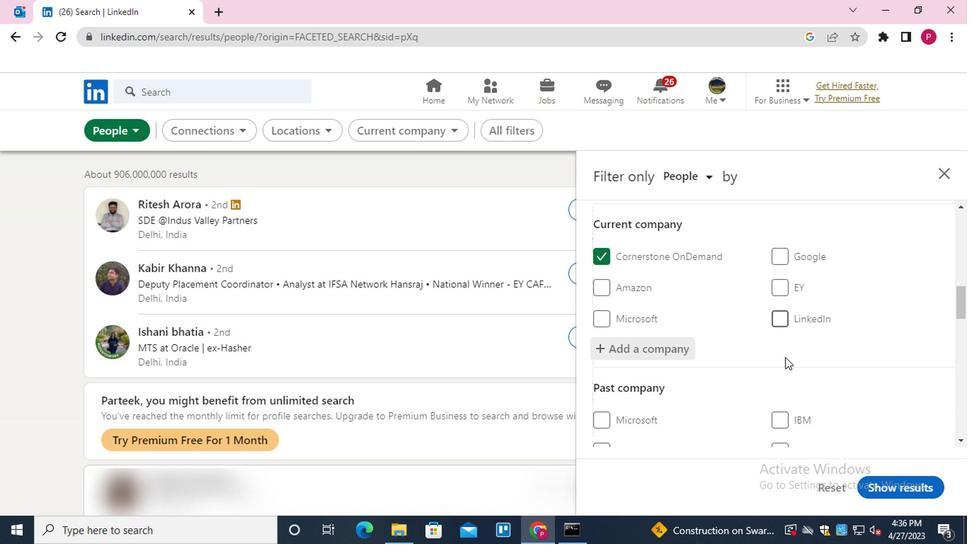 
Action: Mouse scrolled (762, 365) with delta (0, 0)
Screenshot: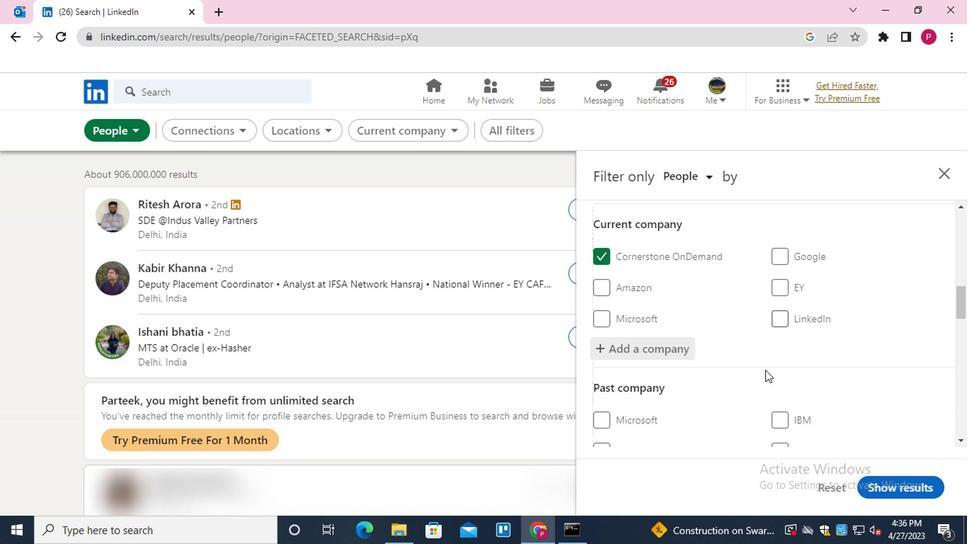 
Action: Mouse scrolled (762, 365) with delta (0, 0)
Screenshot: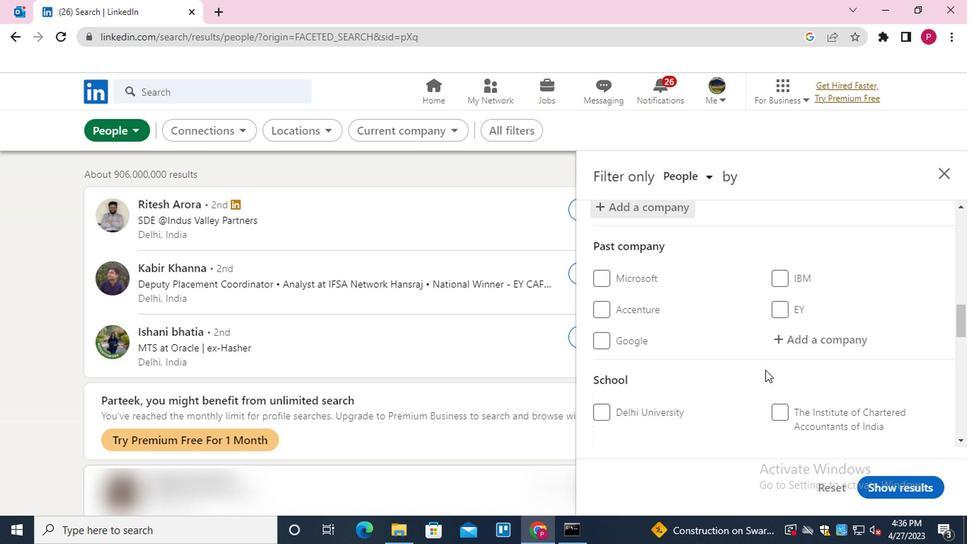 
Action: Mouse scrolled (762, 365) with delta (0, 0)
Screenshot: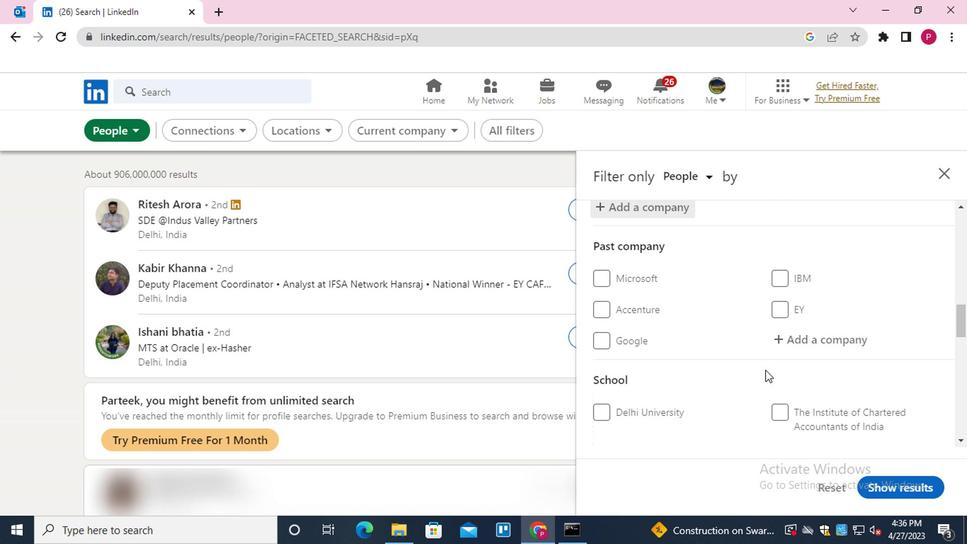 
Action: Mouse moved to (824, 339)
Screenshot: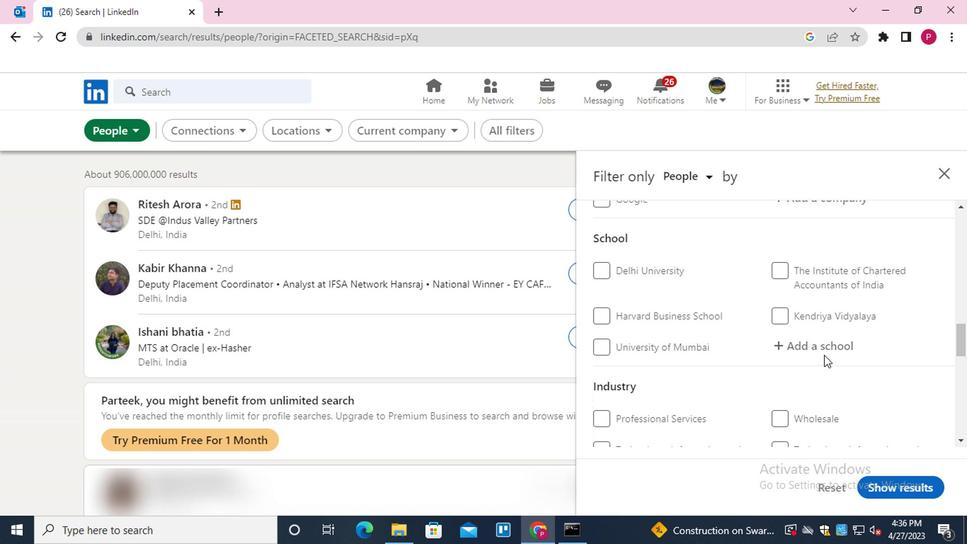 
Action: Mouse pressed left at (824, 339)
Screenshot: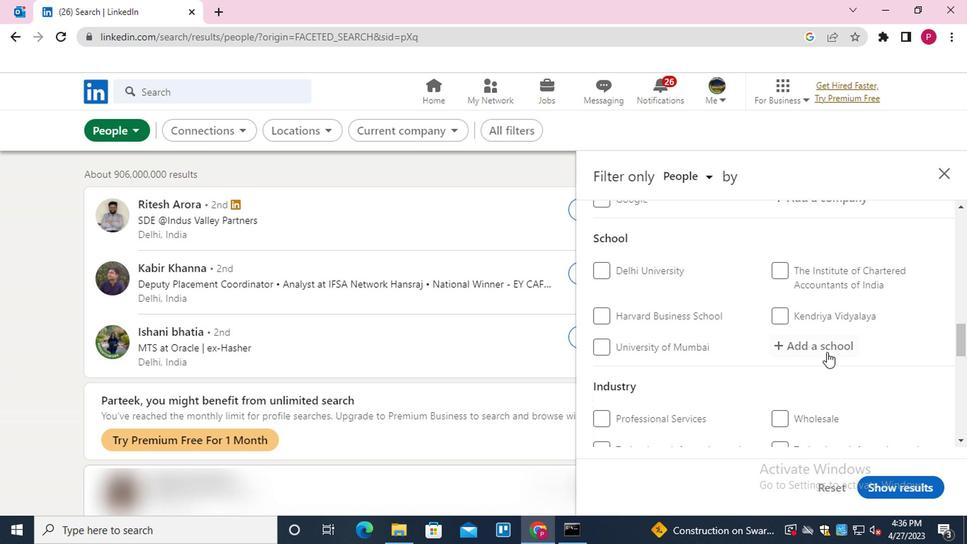 
Action: Key pressed <Key.shift>ARENA<Key.down><Key.enter>
Screenshot: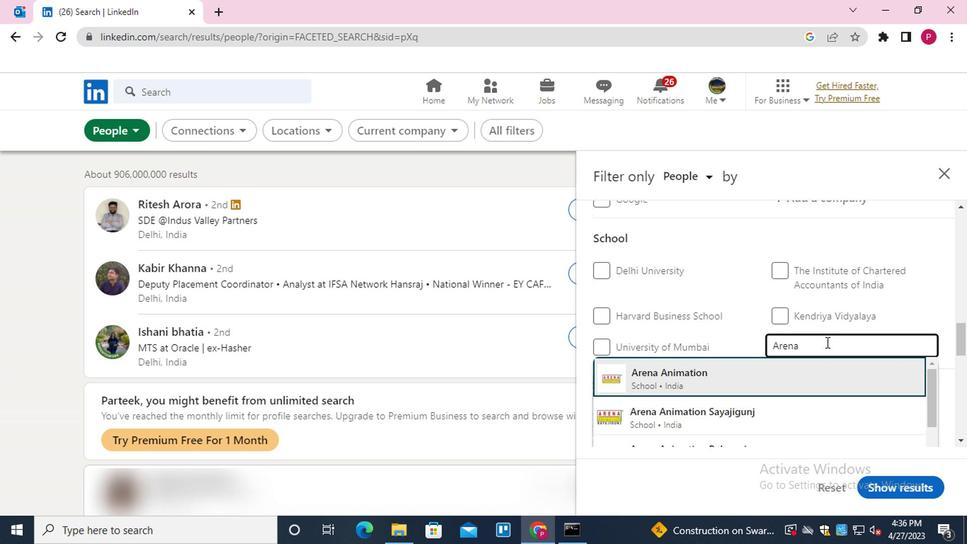 
Action: Mouse moved to (794, 342)
Screenshot: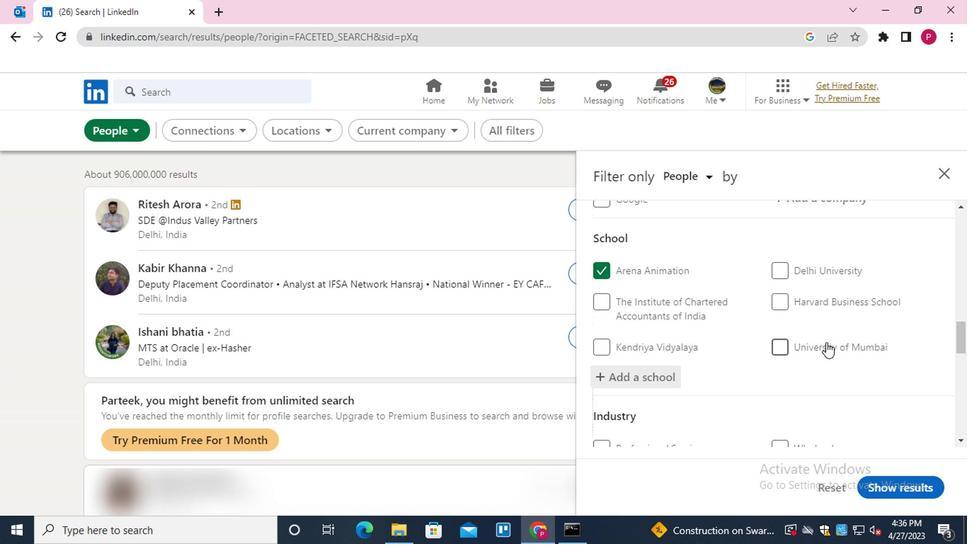 
Action: Mouse scrolled (794, 341) with delta (0, -1)
Screenshot: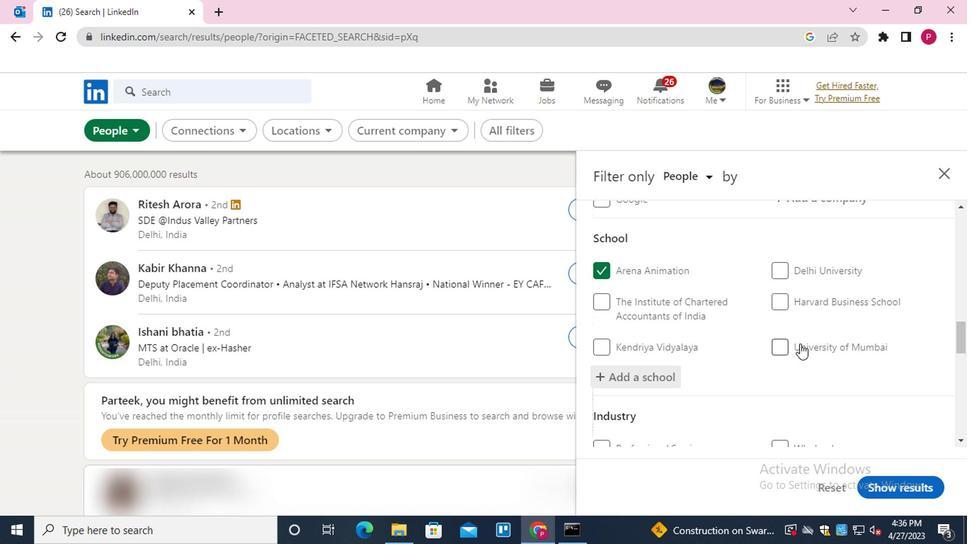 
Action: Mouse scrolled (794, 341) with delta (0, -1)
Screenshot: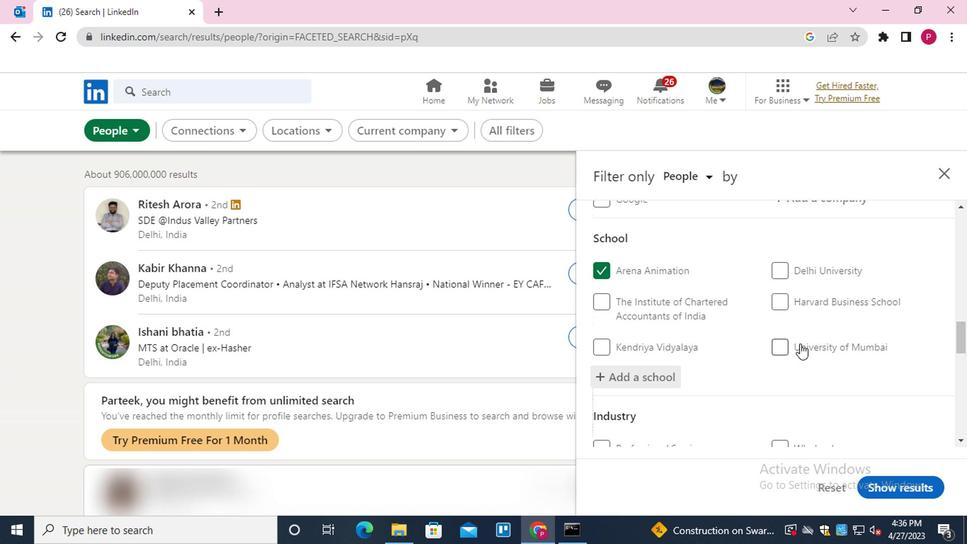 
Action: Mouse moved to (791, 344)
Screenshot: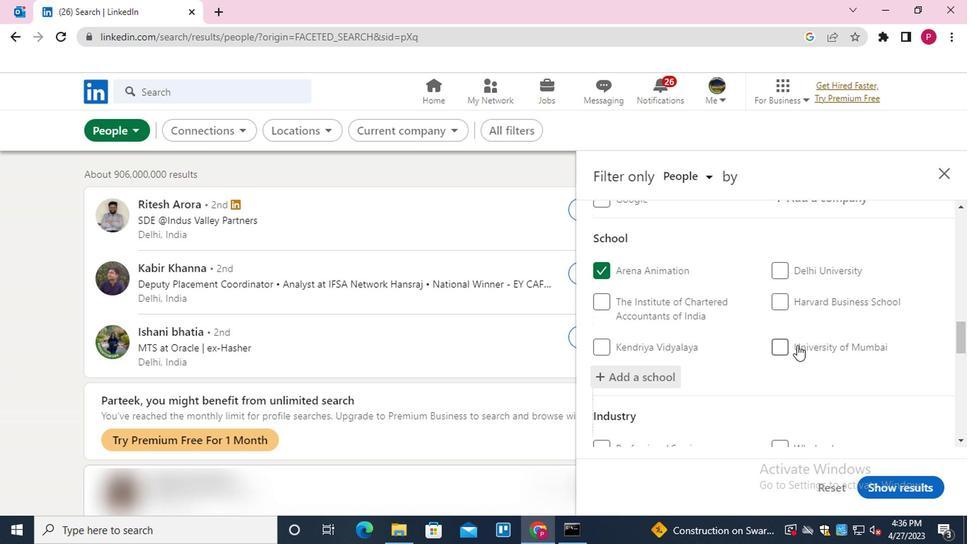 
Action: Mouse scrolled (791, 343) with delta (0, -1)
Screenshot: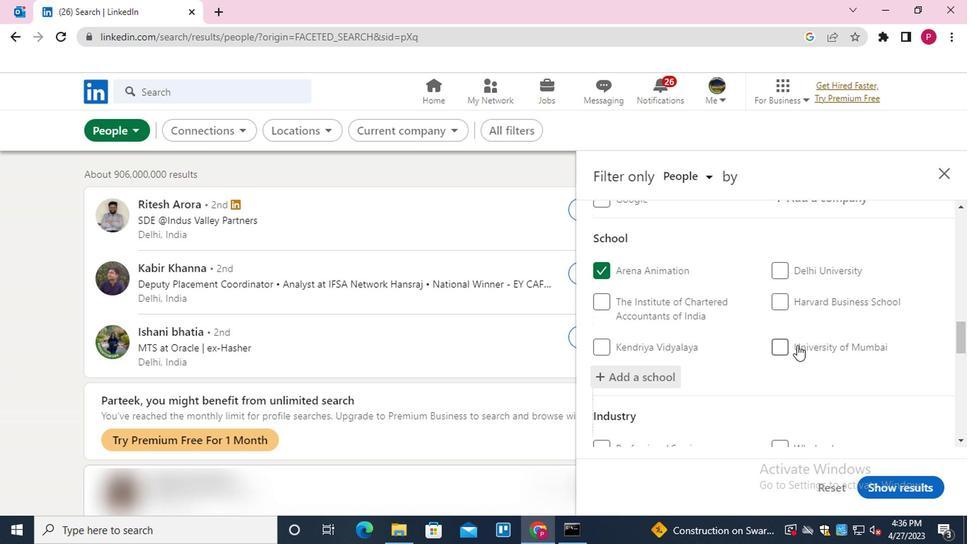 
Action: Mouse moved to (827, 303)
Screenshot: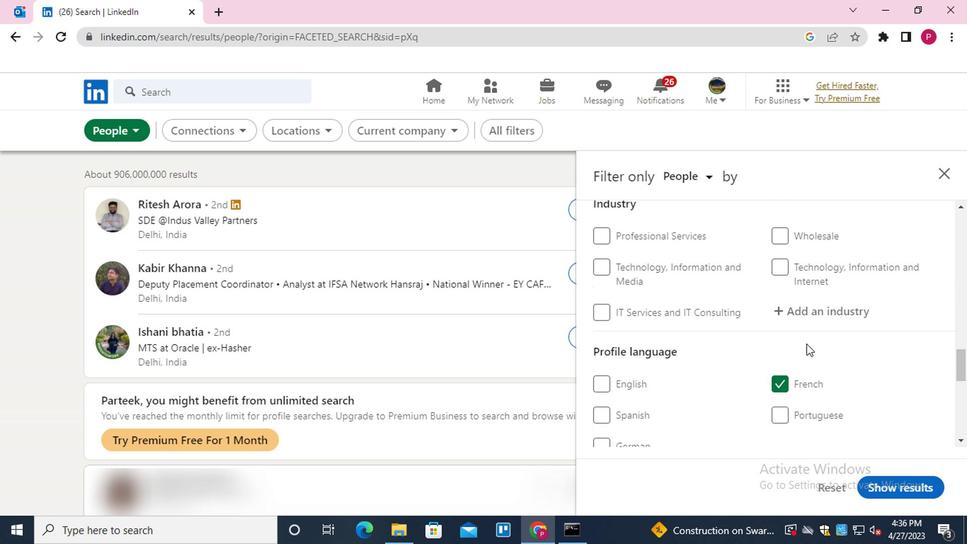 
Action: Mouse pressed left at (827, 303)
Screenshot: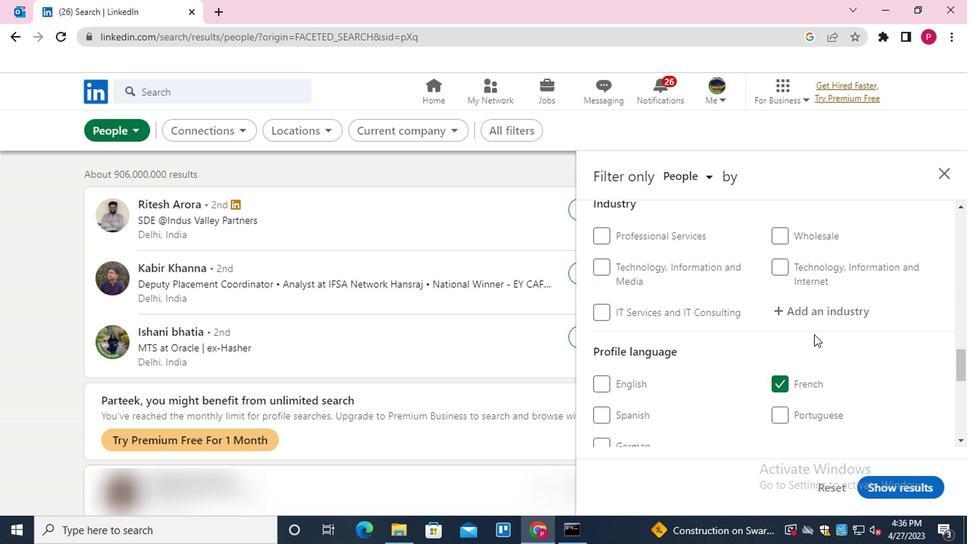 
Action: Key pressed <Key.shift>MUSICIAN<Key.down><Key.enter>
Screenshot: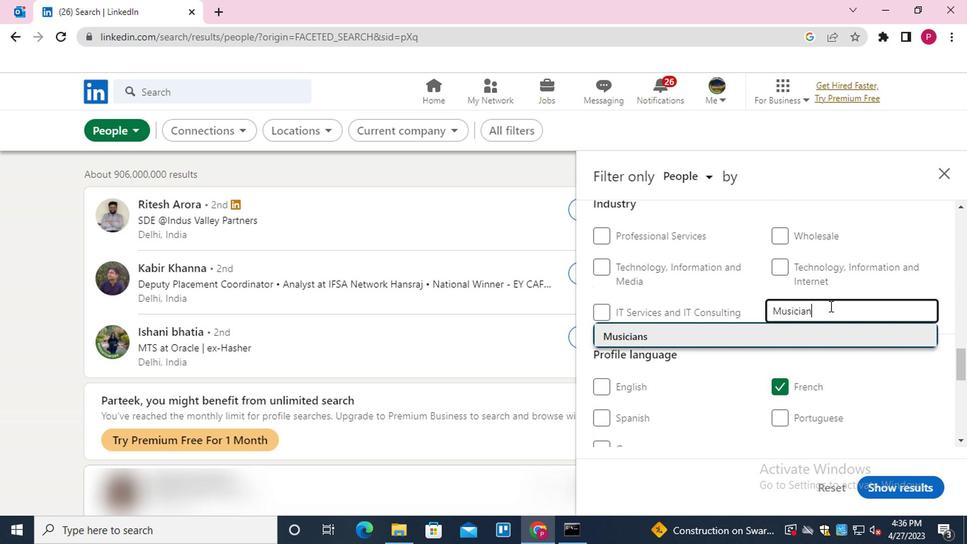 
Action: Mouse moved to (830, 290)
Screenshot: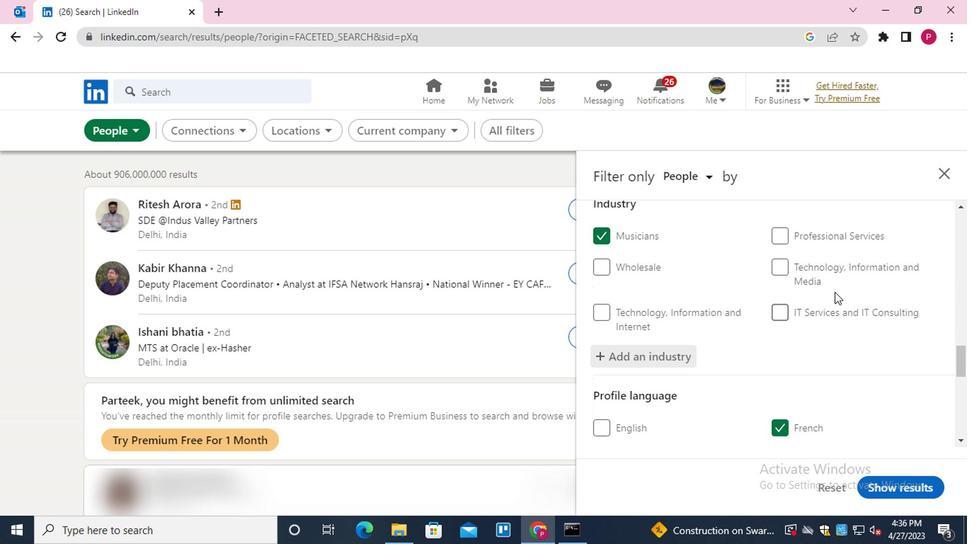 
Action: Mouse scrolled (830, 289) with delta (0, -1)
Screenshot: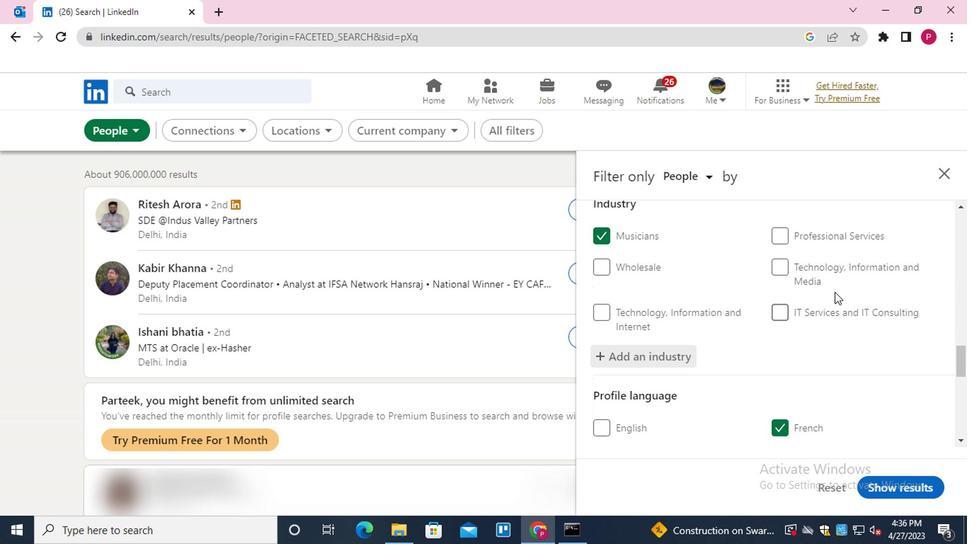 
Action: Mouse moved to (829, 293)
Screenshot: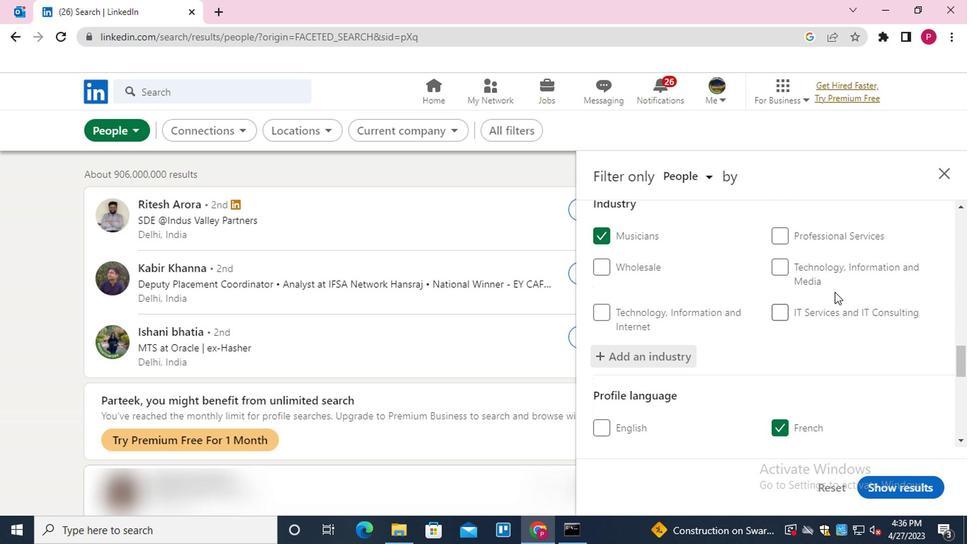 
Action: Mouse scrolled (829, 293) with delta (0, 0)
Screenshot: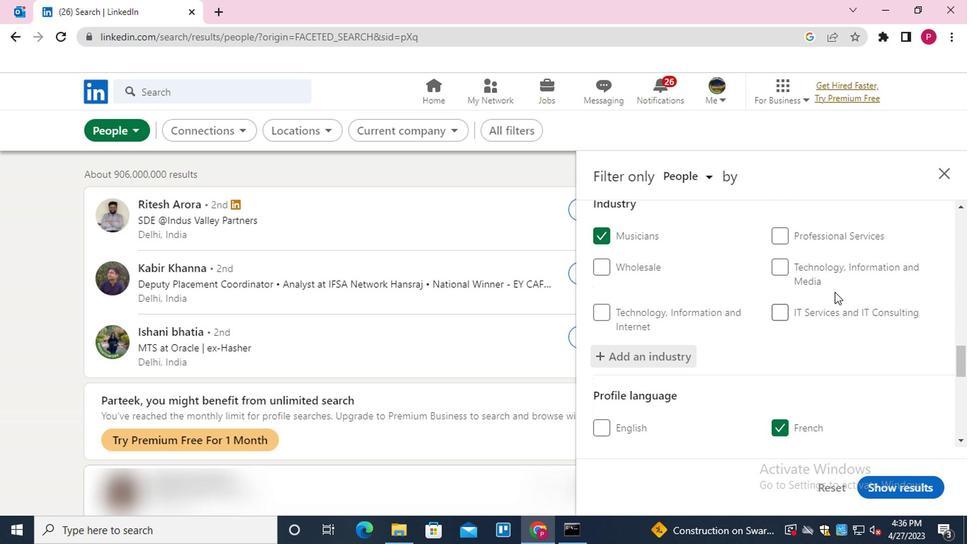 
Action: Mouse moved to (827, 296)
Screenshot: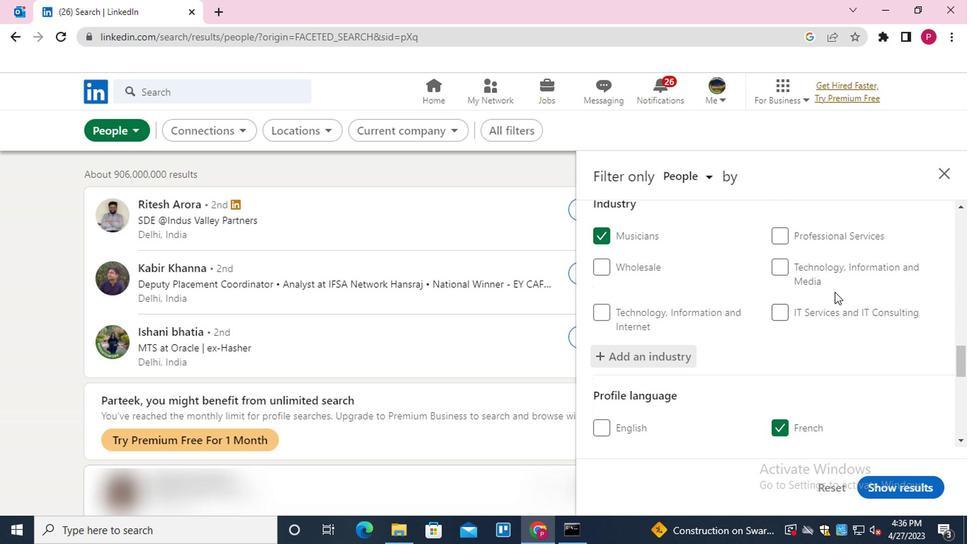 
Action: Mouse scrolled (827, 296) with delta (0, 0)
Screenshot: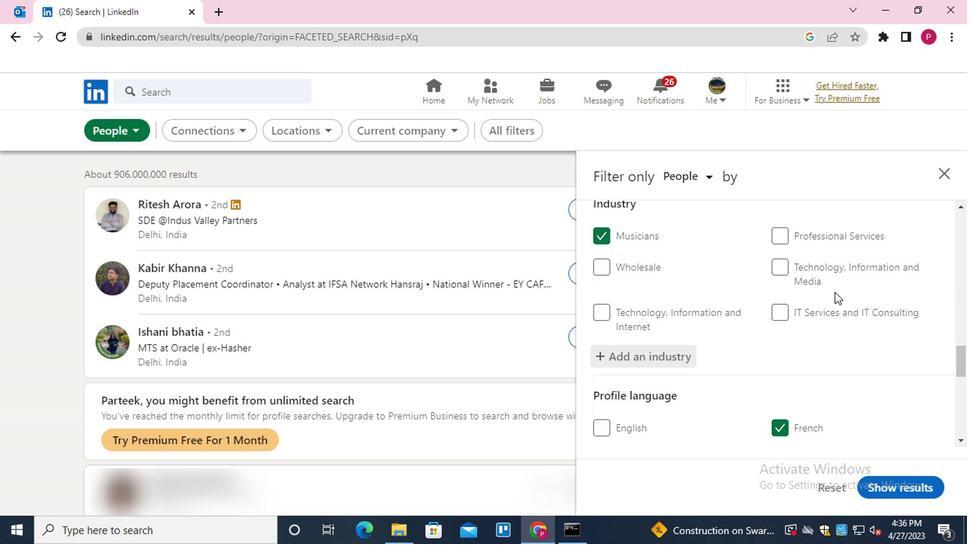 
Action: Mouse moved to (821, 305)
Screenshot: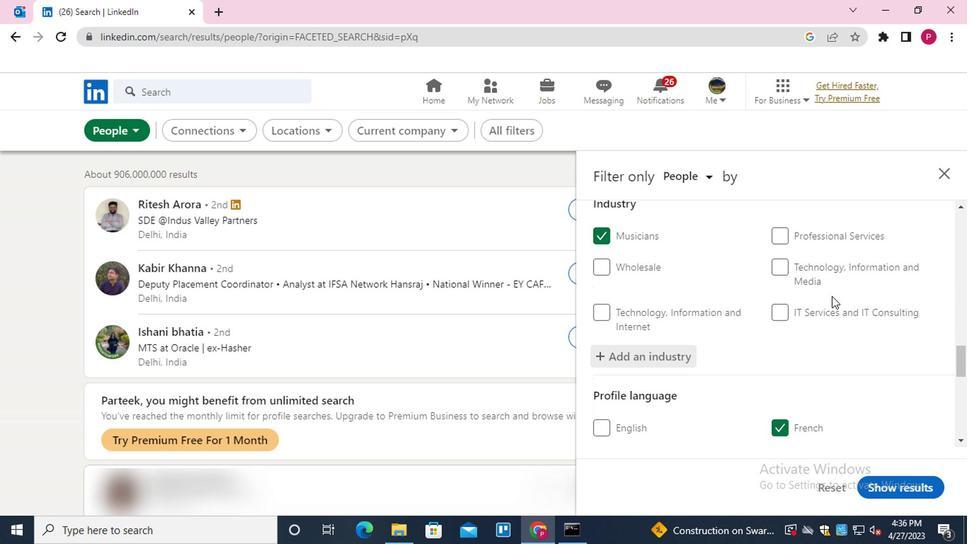 
Action: Mouse scrolled (821, 305) with delta (0, 0)
Screenshot: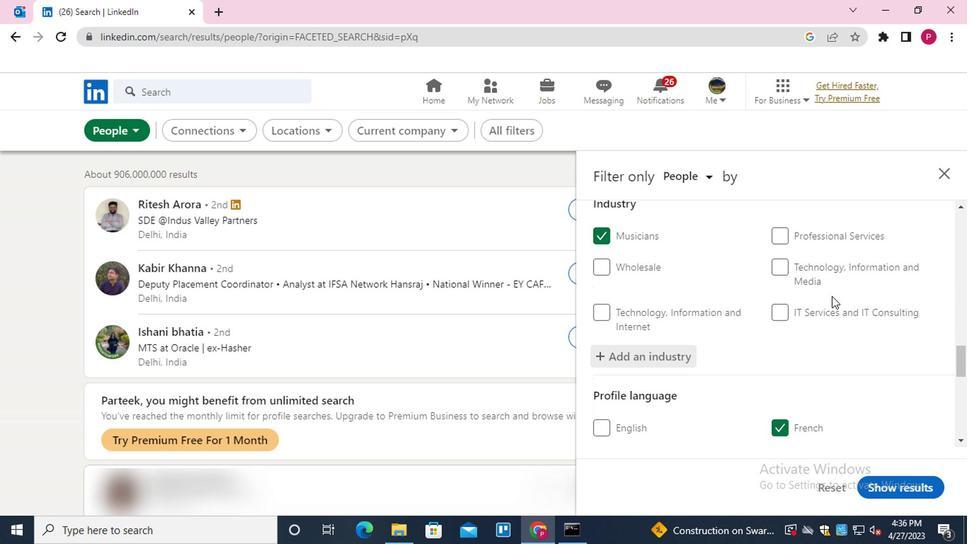 
Action: Mouse moved to (813, 334)
Screenshot: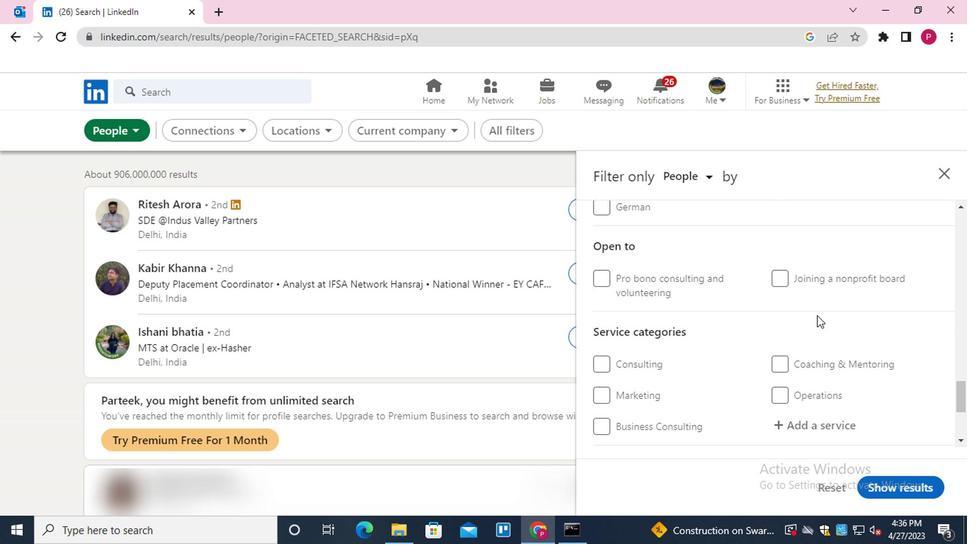 
Action: Mouse scrolled (813, 333) with delta (0, 0)
Screenshot: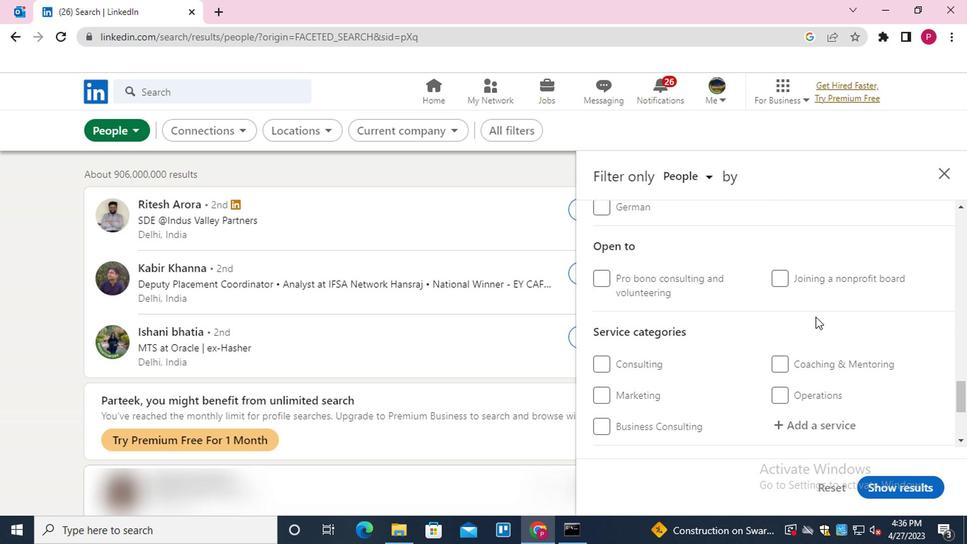 
Action: Mouse moved to (813, 337)
Screenshot: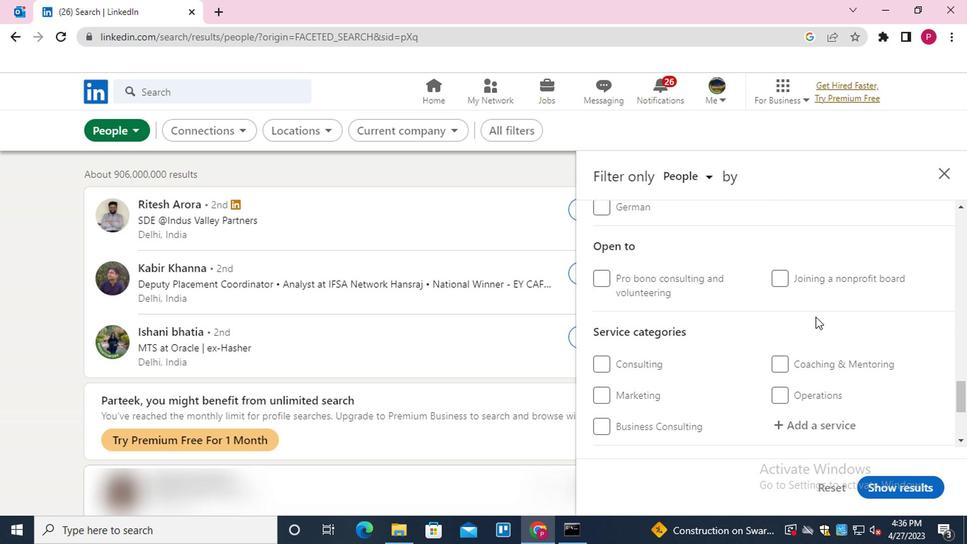 
Action: Mouse scrolled (813, 337) with delta (0, 0)
Screenshot: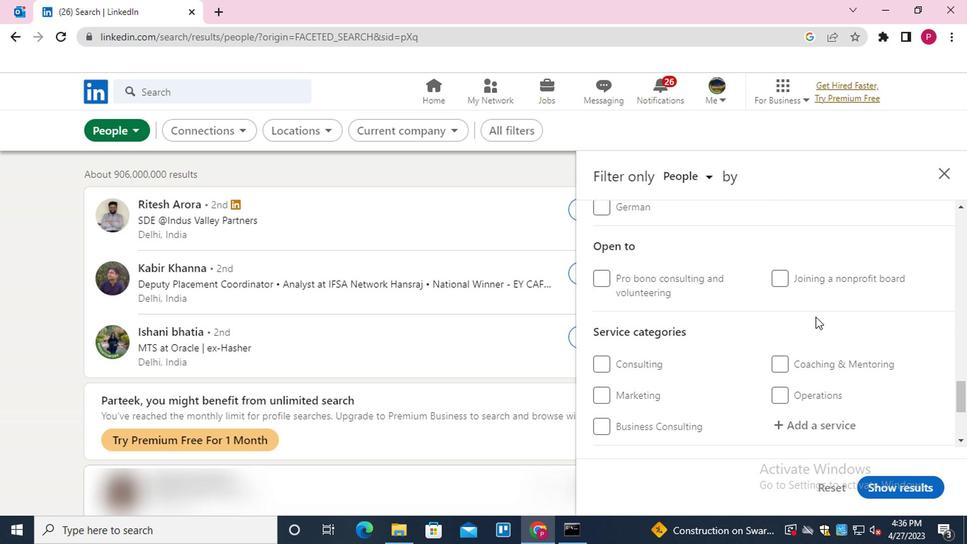 
Action: Mouse moved to (846, 278)
Screenshot: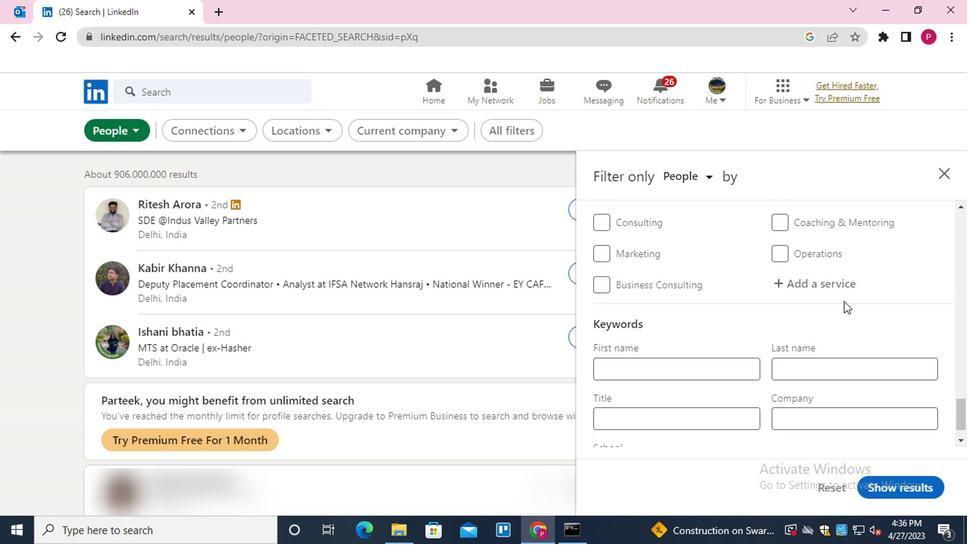 
Action: Mouse pressed left at (846, 278)
Screenshot: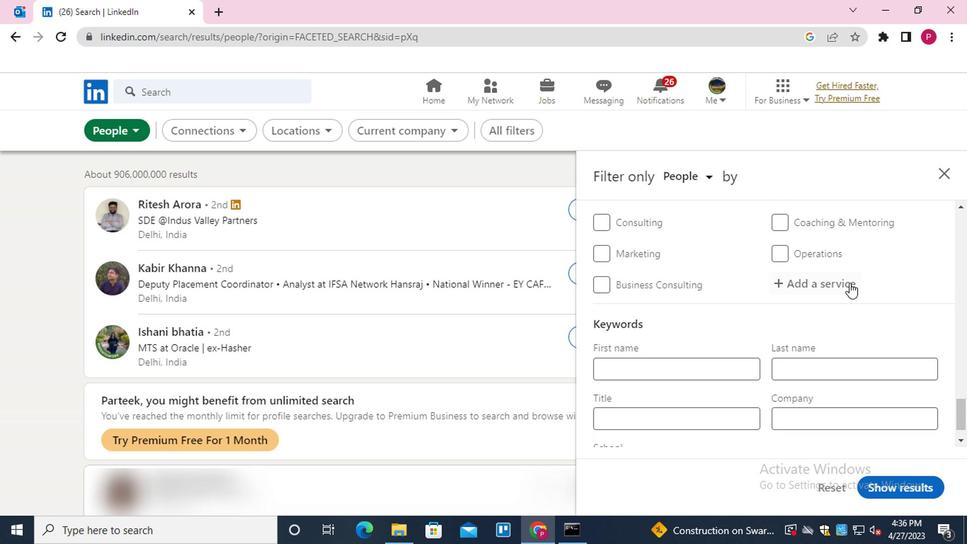 
Action: Key pressed <Key.shift>EVENT<Key.down><Key.down><Key.enter>
Screenshot: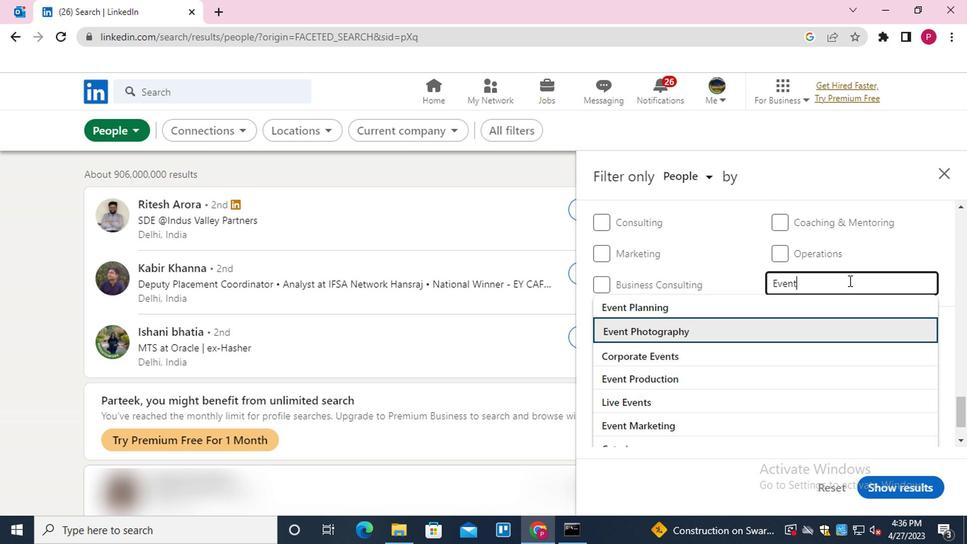 
Action: Mouse moved to (868, 286)
Screenshot: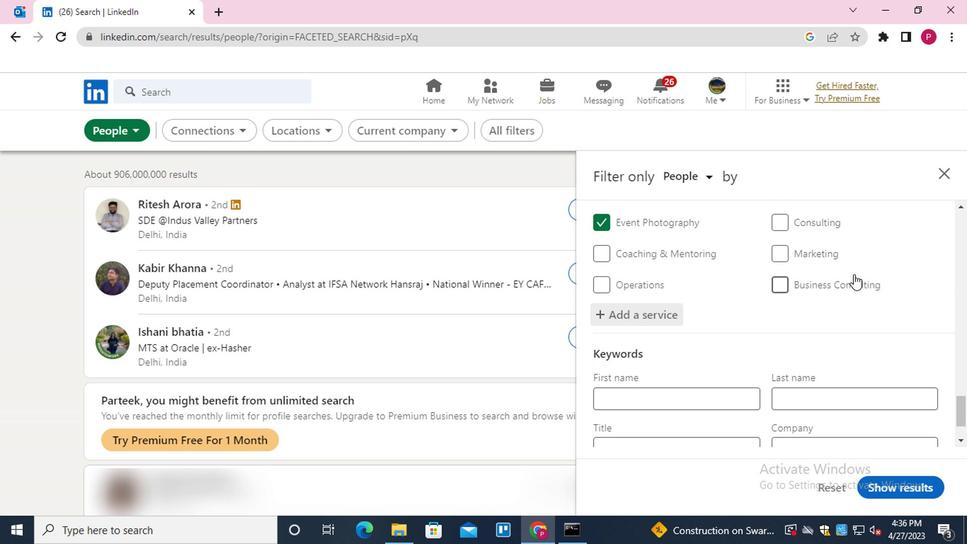 
Action: Mouse scrolled (868, 285) with delta (0, 0)
Screenshot: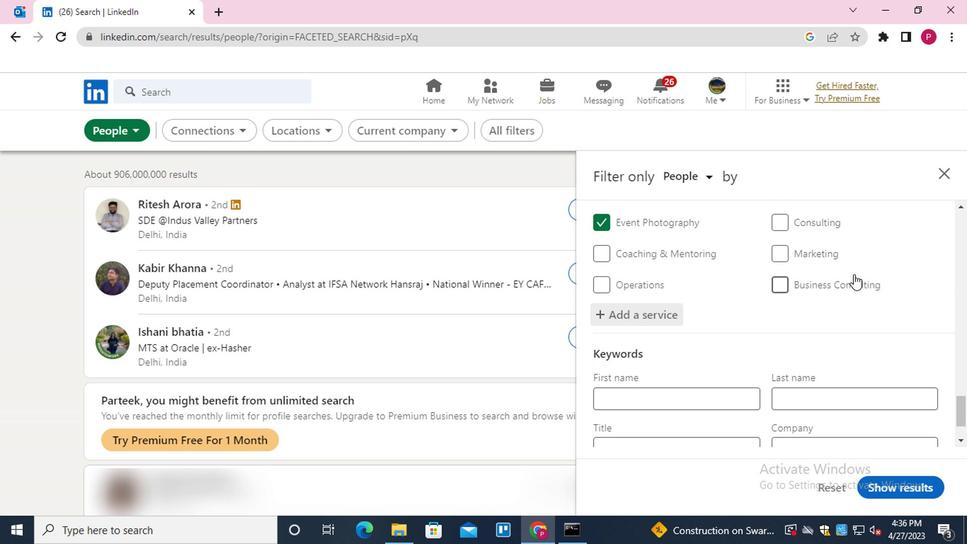 
Action: Mouse moved to (868, 287)
Screenshot: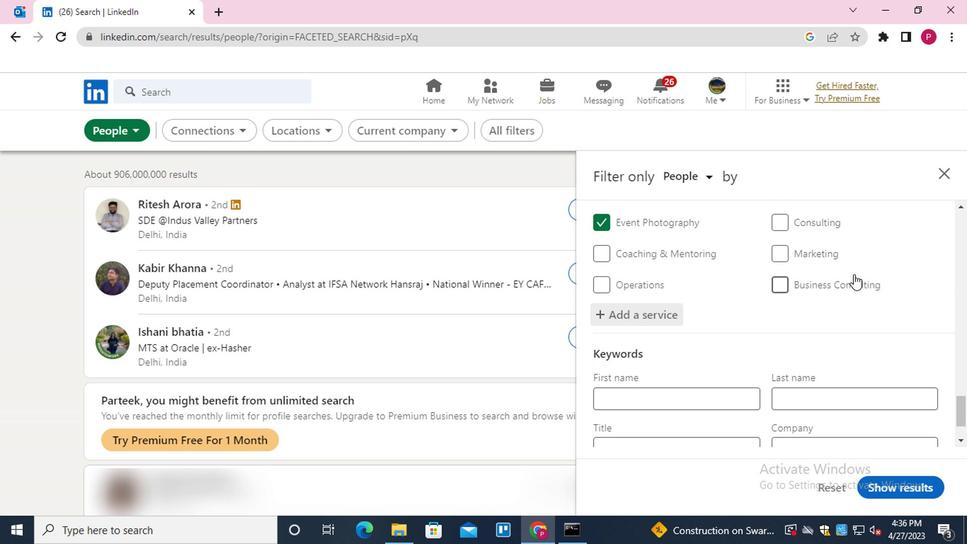 
Action: Mouse scrolled (868, 286) with delta (0, -1)
Screenshot: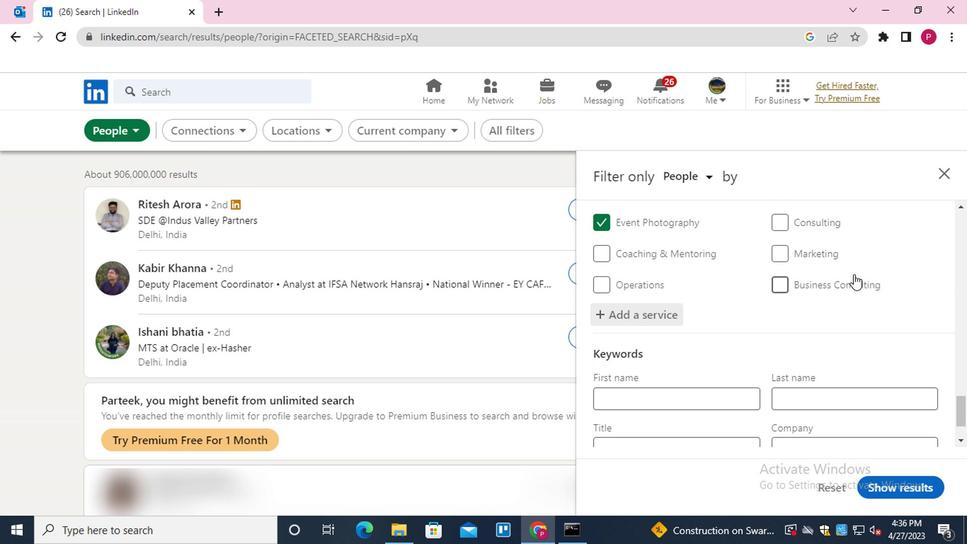 
Action: Mouse moved to (868, 289)
Screenshot: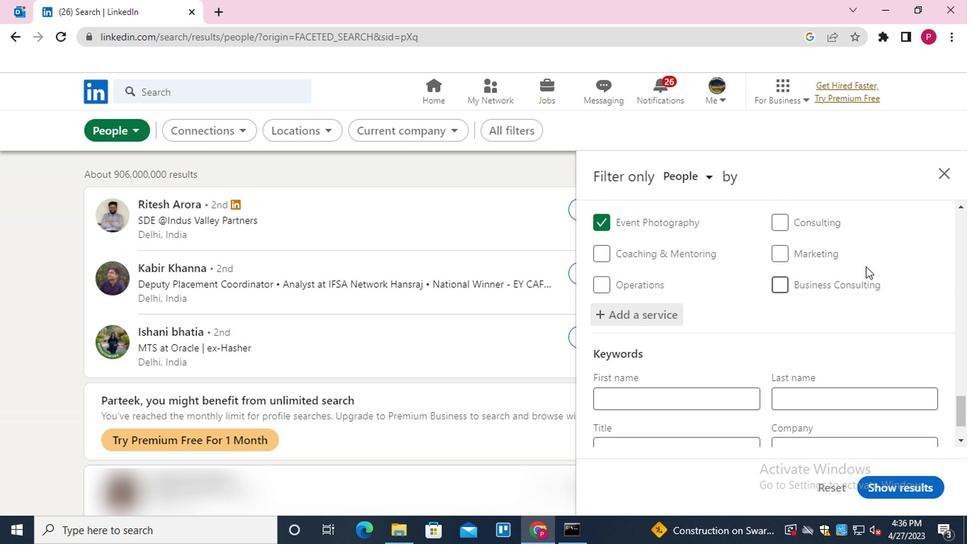 
Action: Mouse scrolled (868, 288) with delta (0, -1)
Screenshot: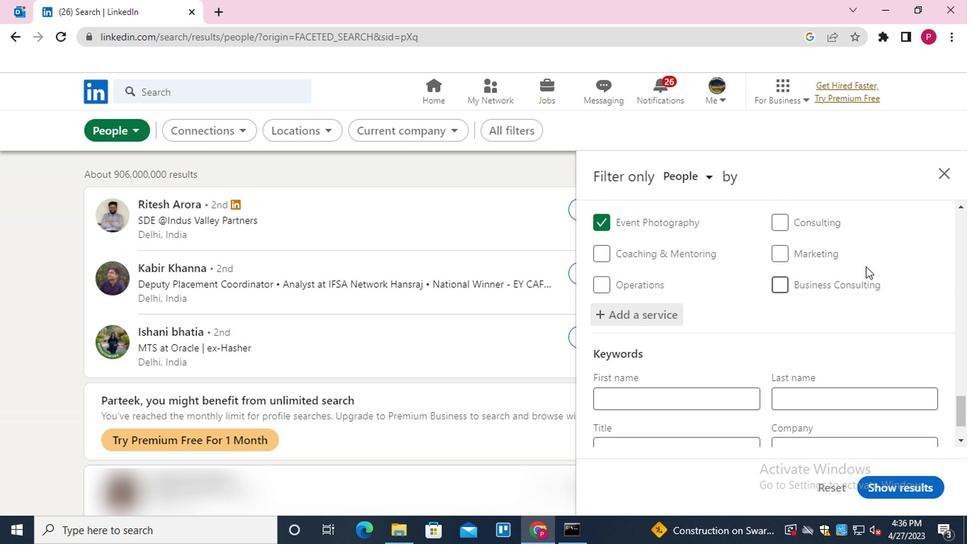 
Action: Mouse moved to (855, 313)
Screenshot: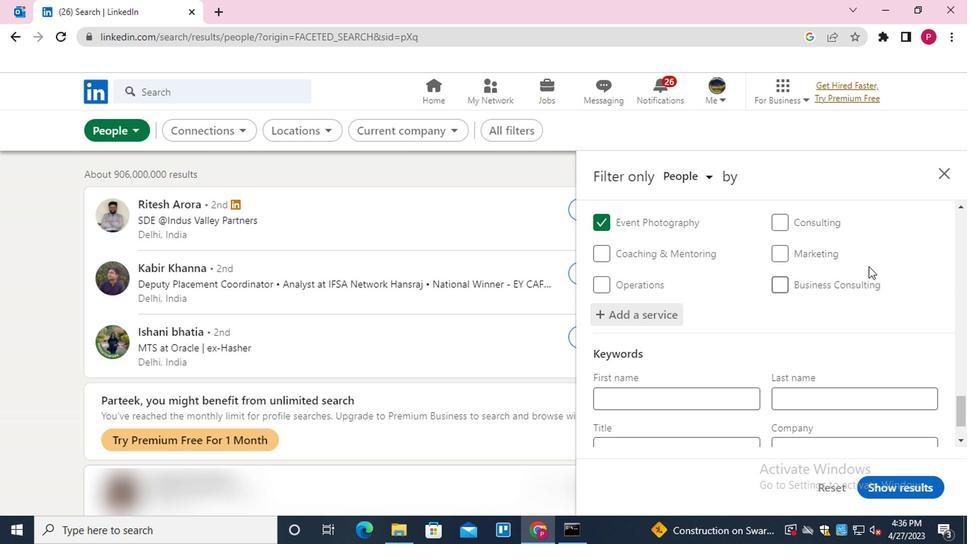 
Action: Mouse scrolled (855, 313) with delta (0, 0)
Screenshot: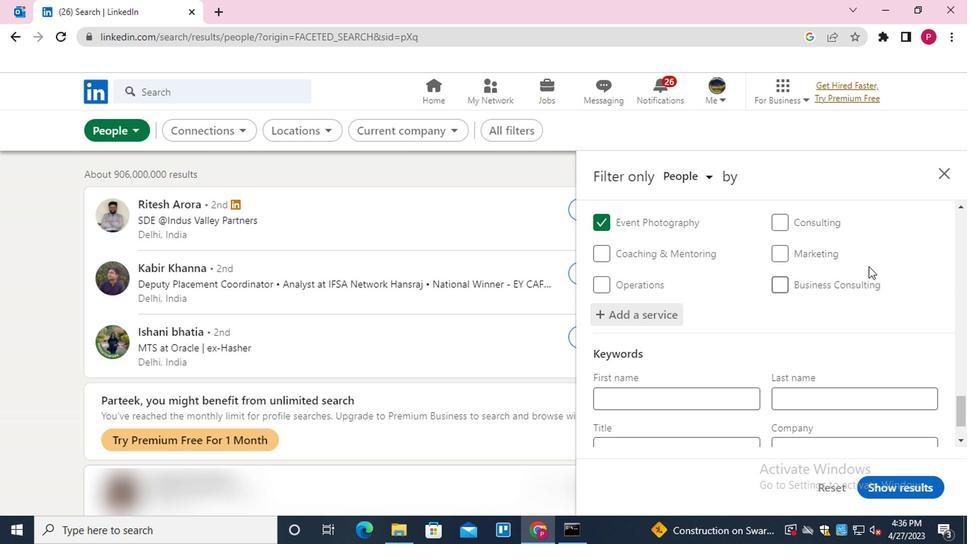 
Action: Mouse moved to (610, 374)
Screenshot: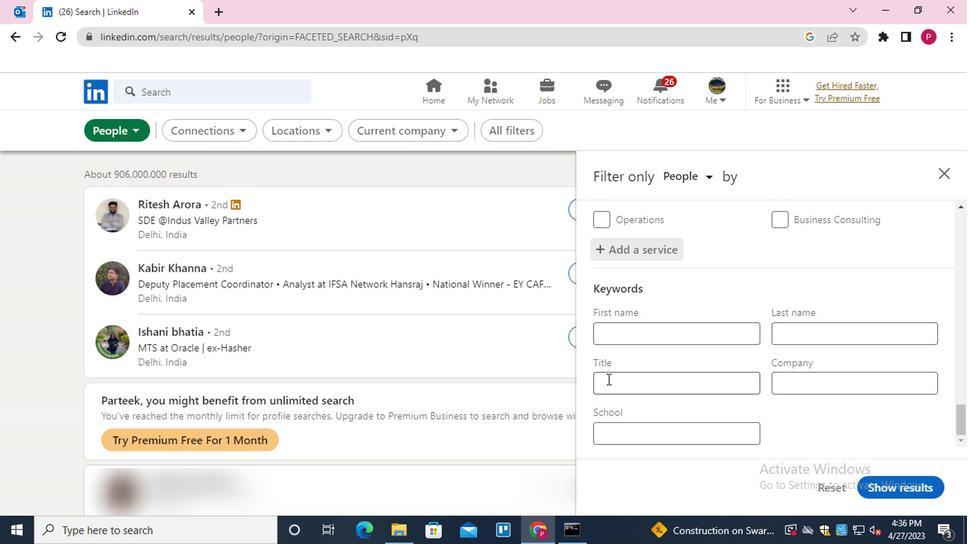 
Action: Mouse pressed left at (610, 374)
Screenshot: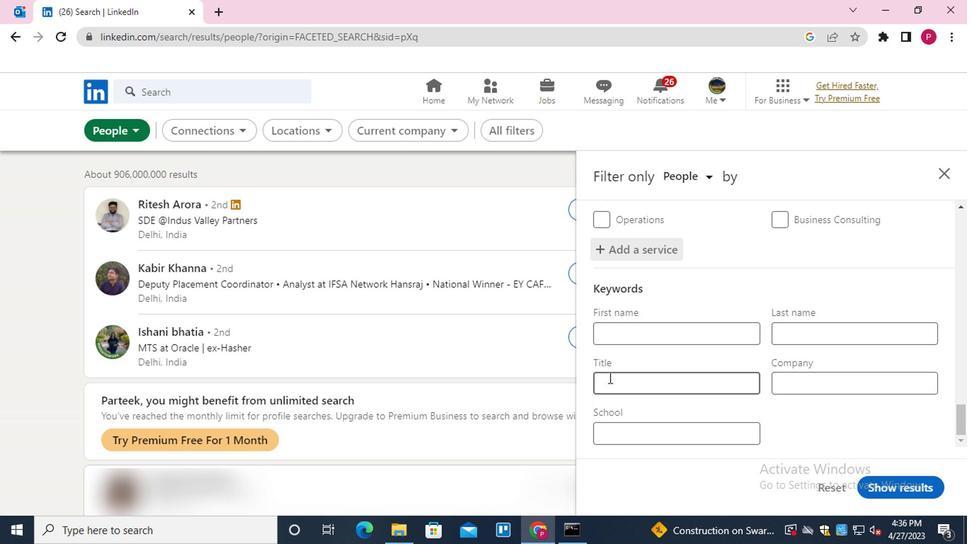 
Action: Key pressed <Key.shift>COPYWRIGHTER
Screenshot: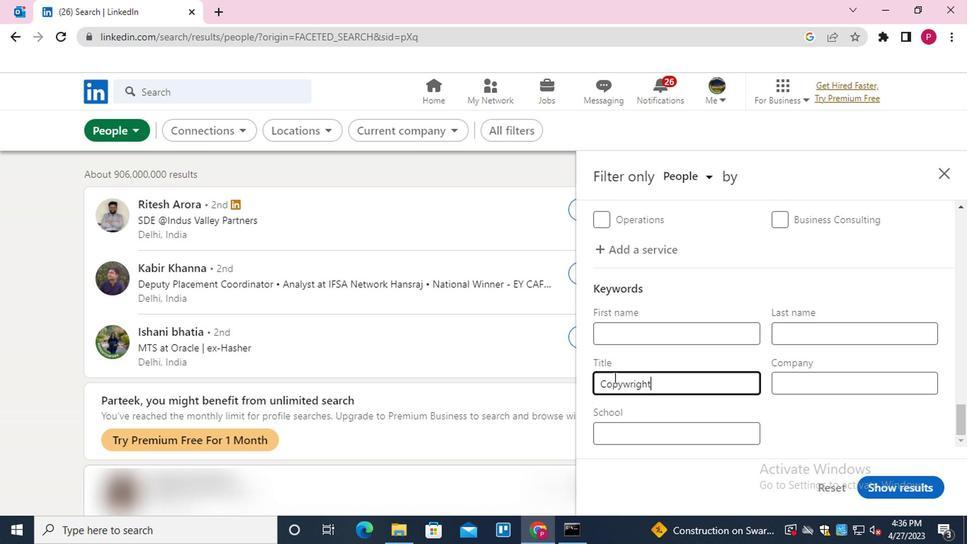 
Action: Mouse moved to (637, 379)
Screenshot: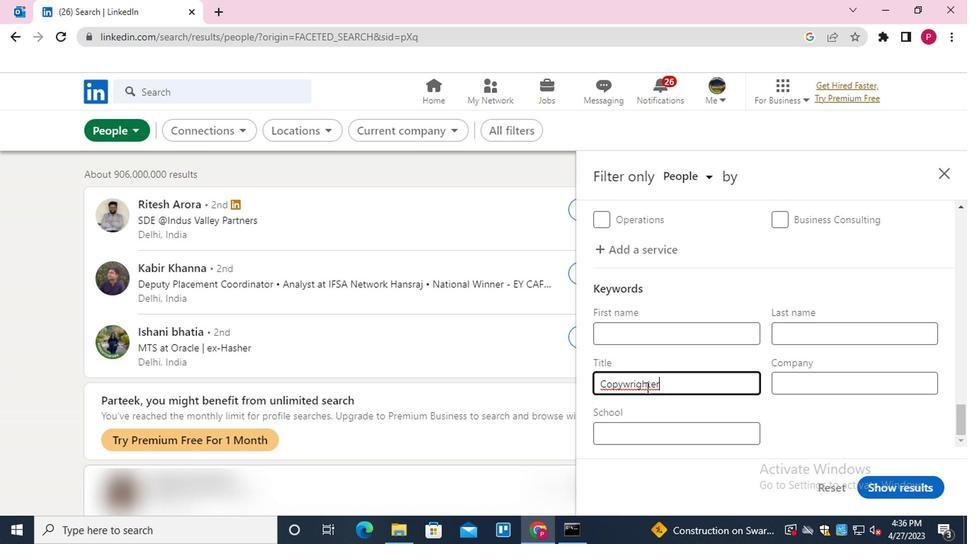 
Action: Mouse pressed left at (637, 379)
Screenshot: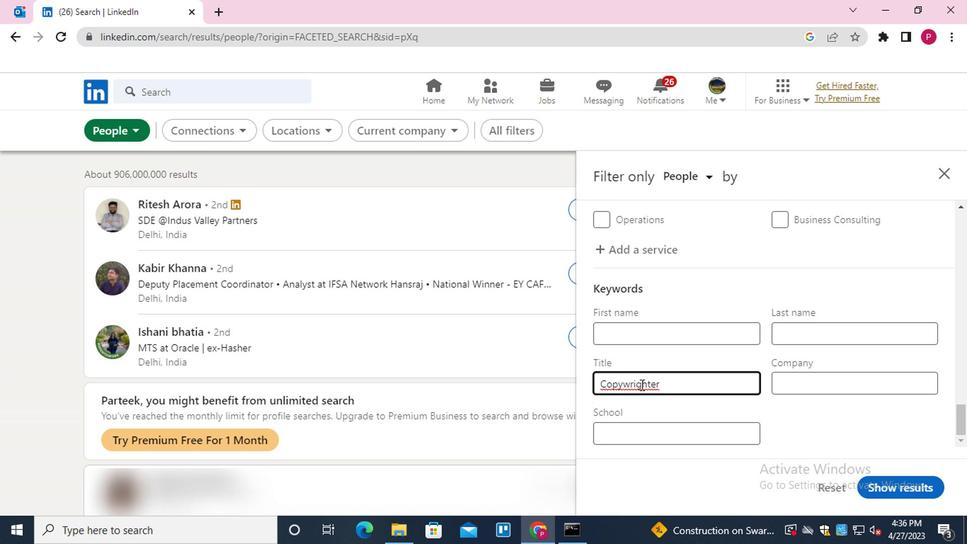 
Action: Mouse moved to (674, 416)
Screenshot: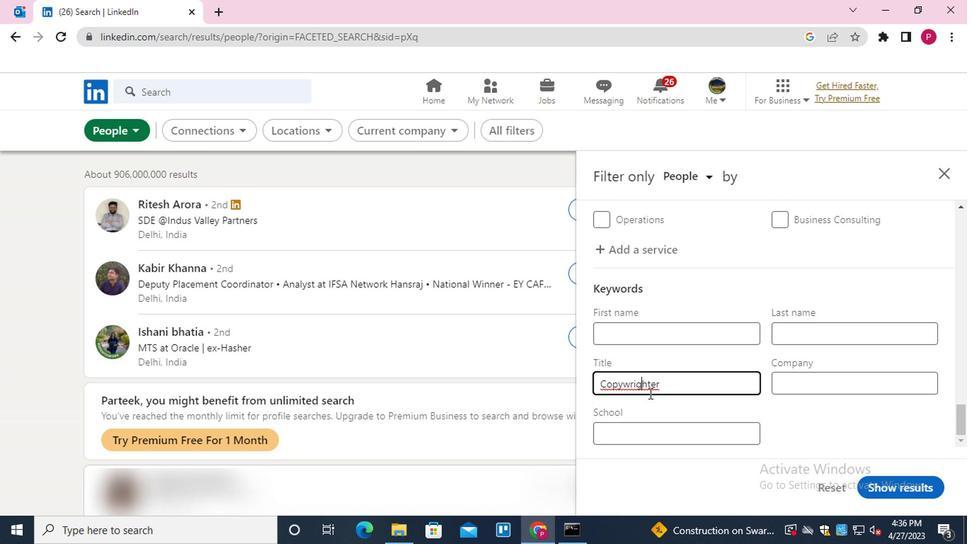 
Action: Key pressed <Key.backspace>
Screenshot: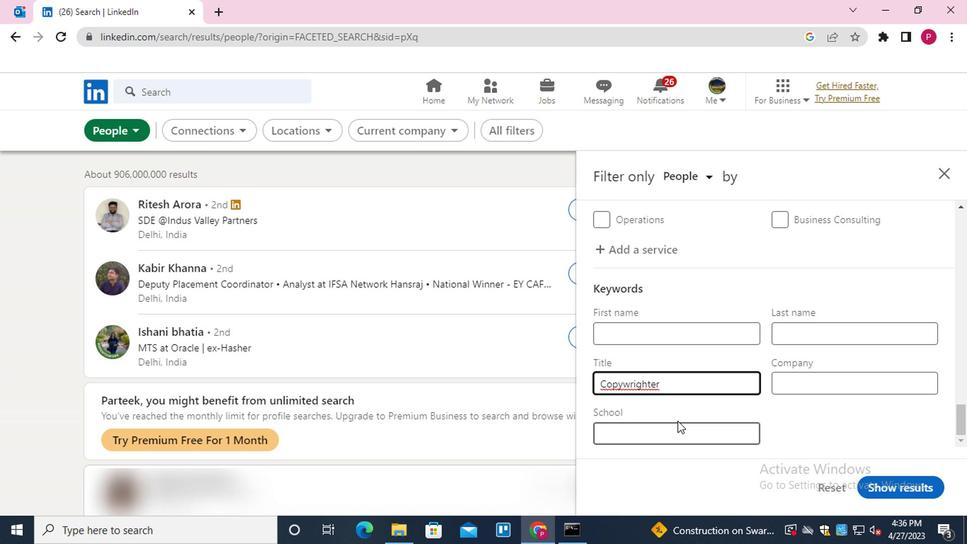 
Action: Mouse moved to (639, 383)
Screenshot: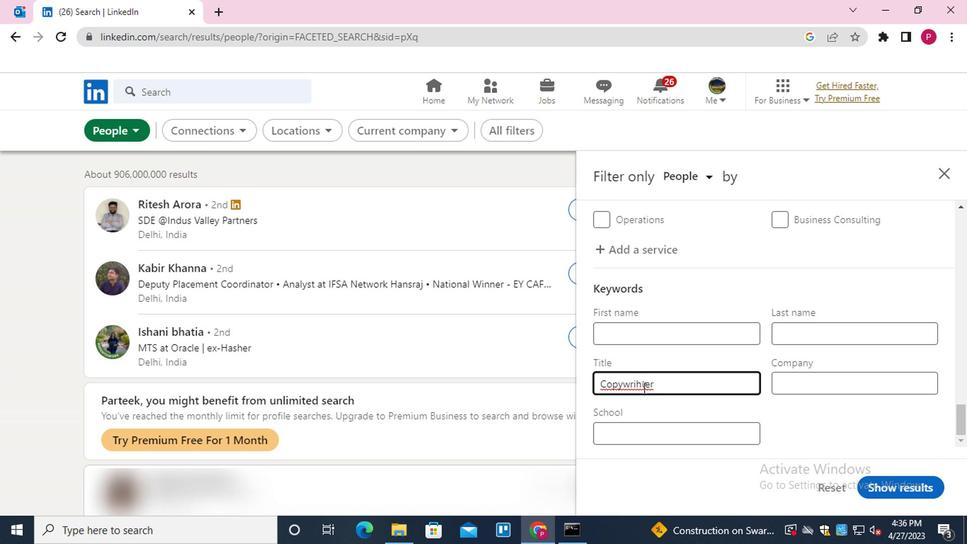 
Action: Mouse pressed left at (639, 383)
Screenshot: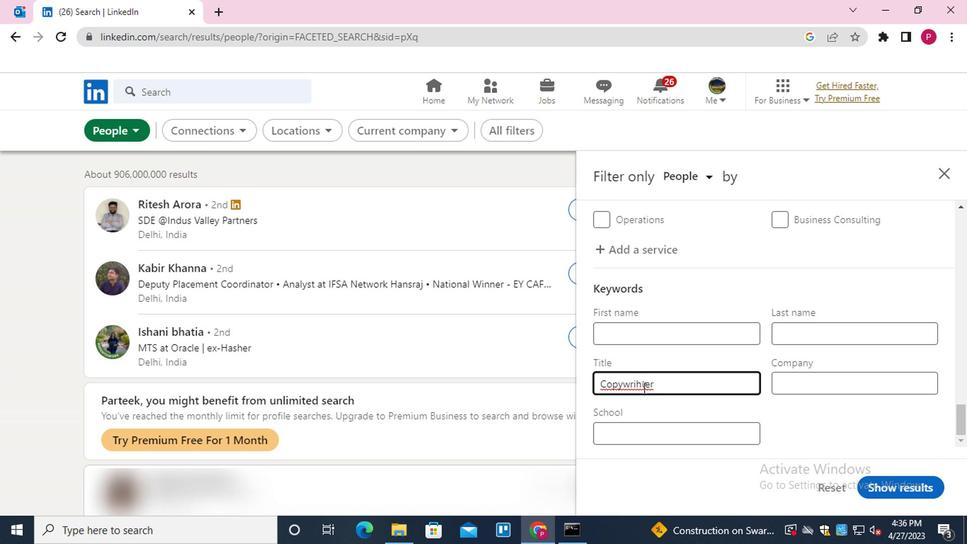 
Action: Mouse moved to (653, 411)
Screenshot: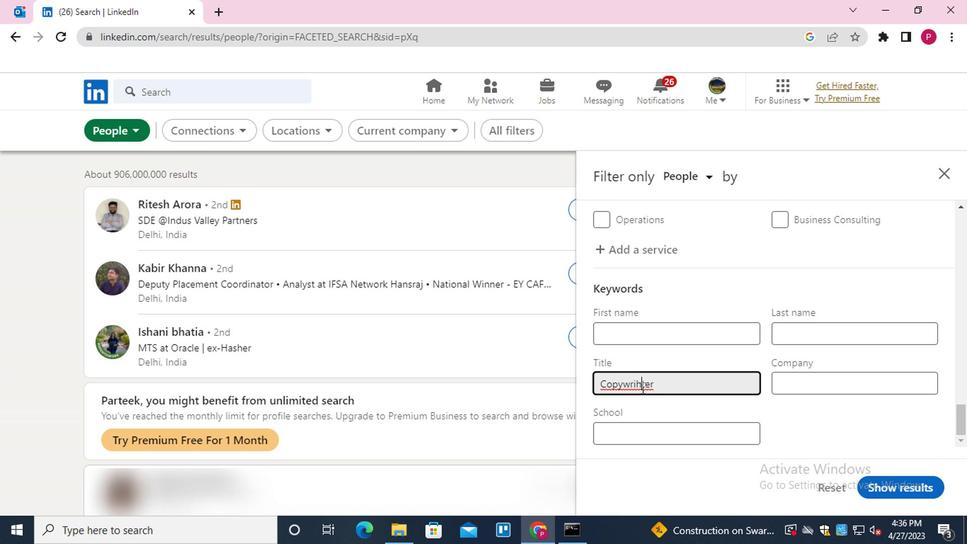 
Action: Key pressed <Key.backspace>
Screenshot: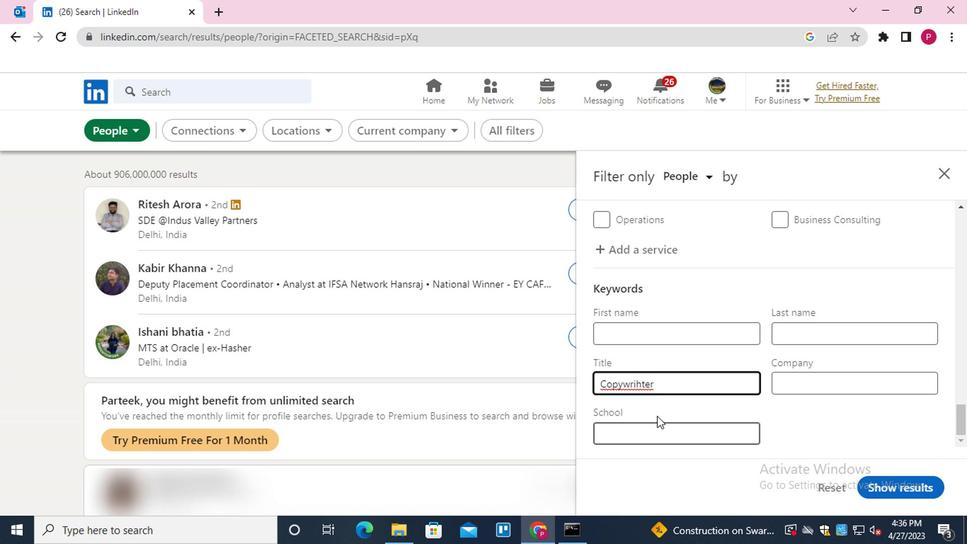 
Action: Mouse moved to (897, 474)
Screenshot: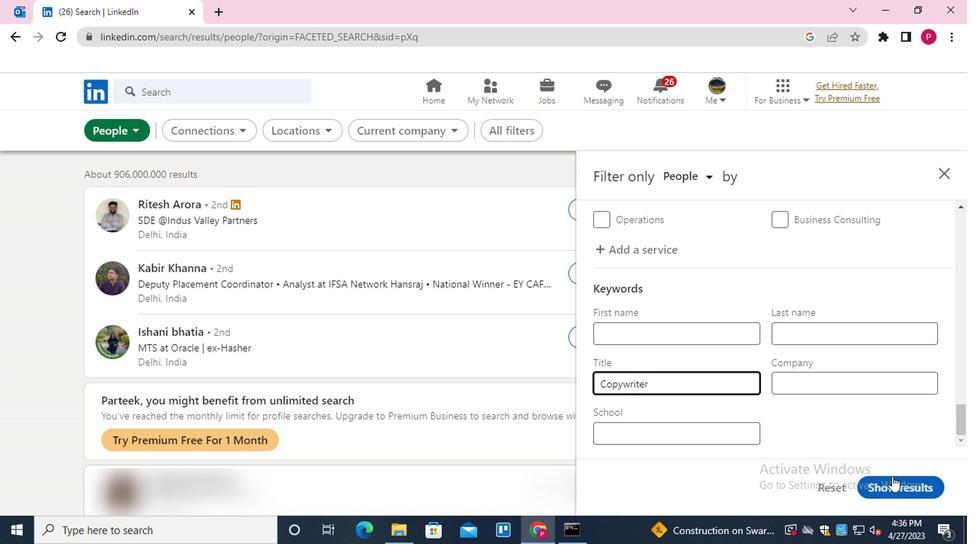 
Action: Mouse pressed left at (897, 474)
Screenshot: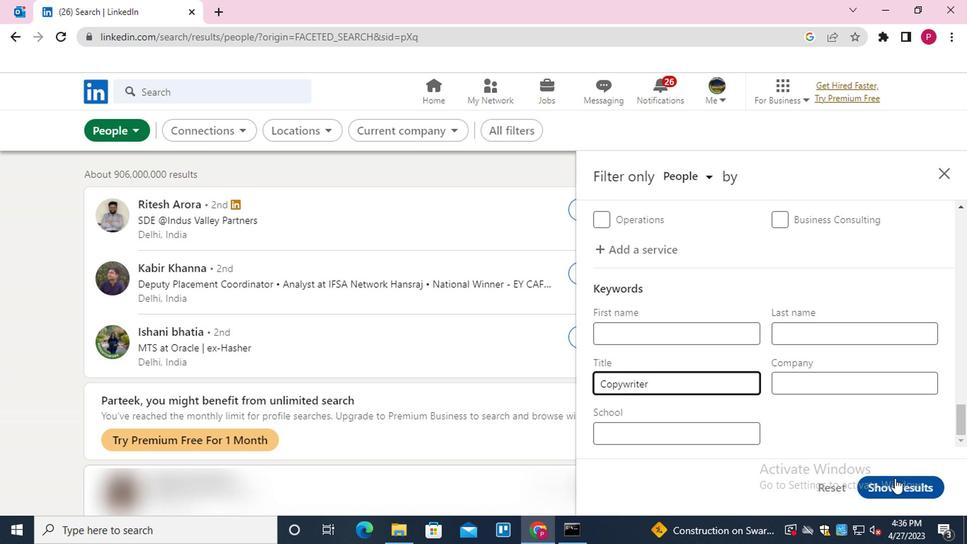 
Action: Mouse moved to (542, 335)
Screenshot: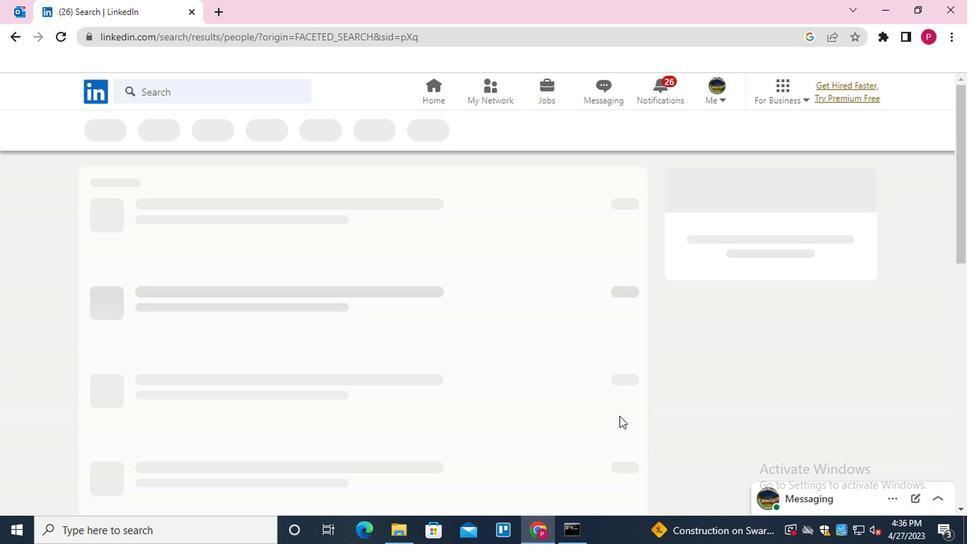 
